 Task: Search one way flight ticket for 3 adults in first from Evansville: Evansville Regional Airport to New Bern: Coastal Carolina Regional Airport (was Craven County Regional) on 5-4-2023. Choice of flights is Southwest. Number of bags: 11 checked bags. Price is upto 35000. Outbound departure time preference is 23:45.
Action: Mouse moved to (293, 279)
Screenshot: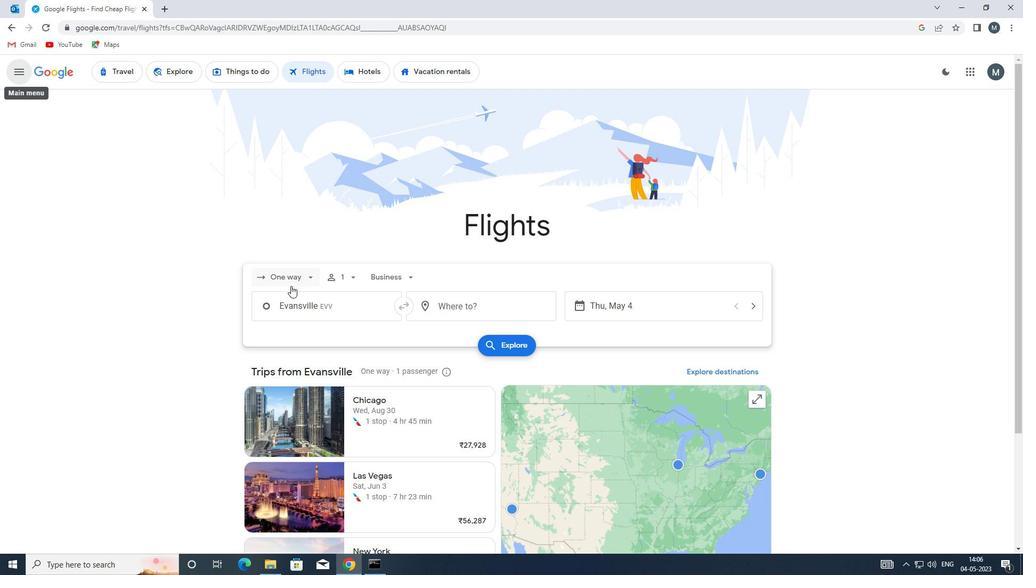 
Action: Mouse pressed left at (293, 279)
Screenshot: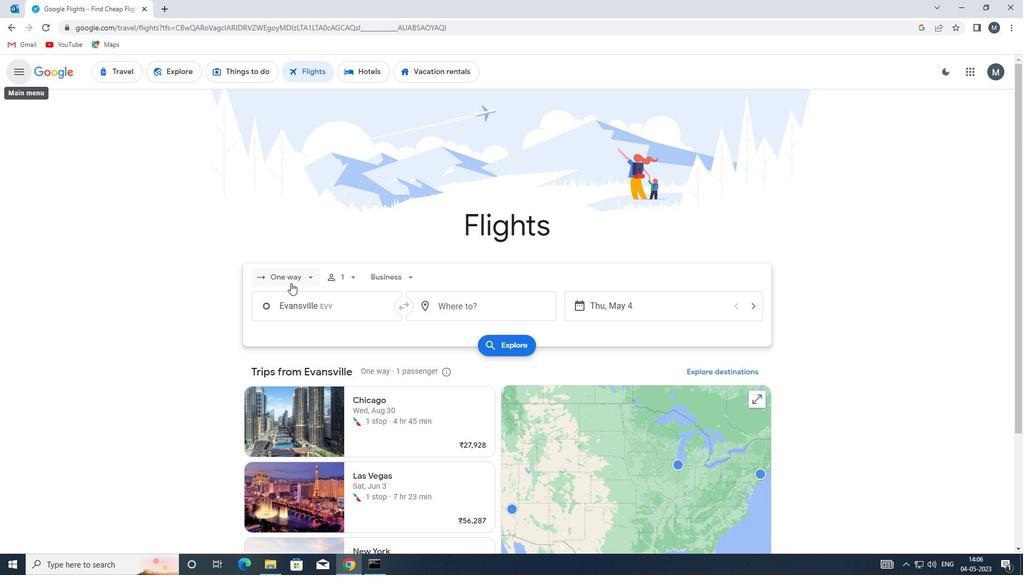 
Action: Mouse moved to (293, 321)
Screenshot: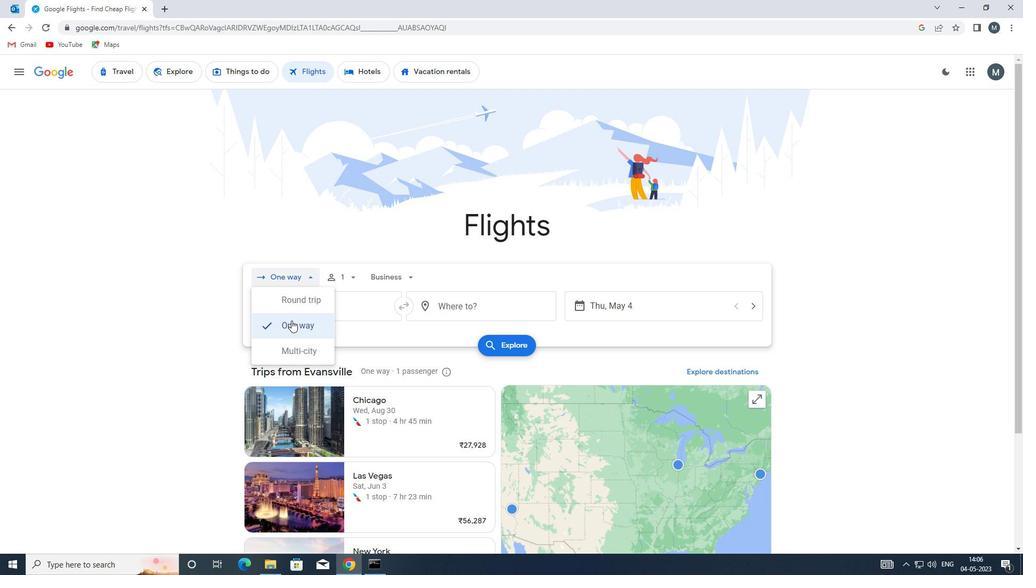
Action: Mouse pressed left at (293, 321)
Screenshot: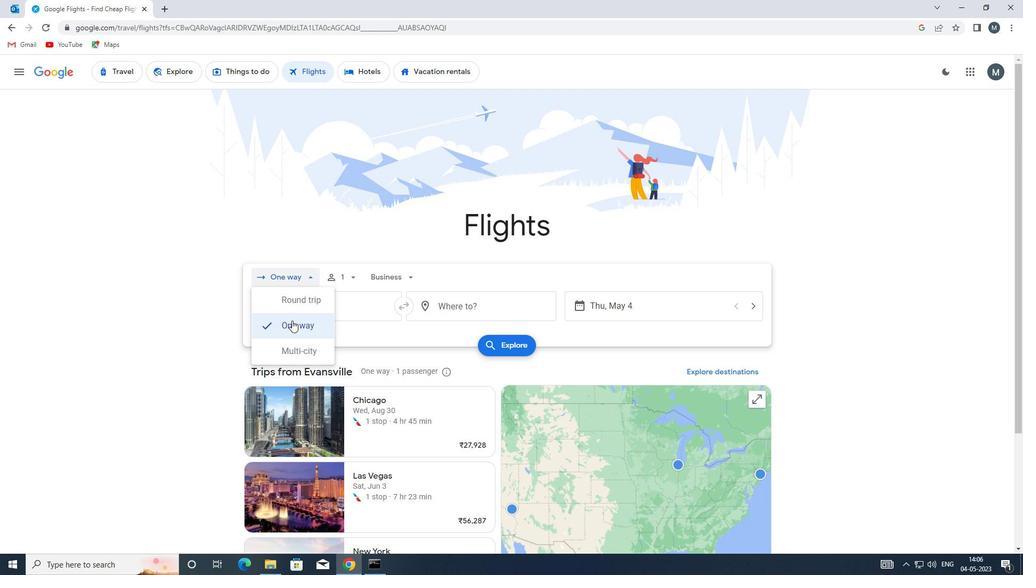 
Action: Mouse moved to (341, 278)
Screenshot: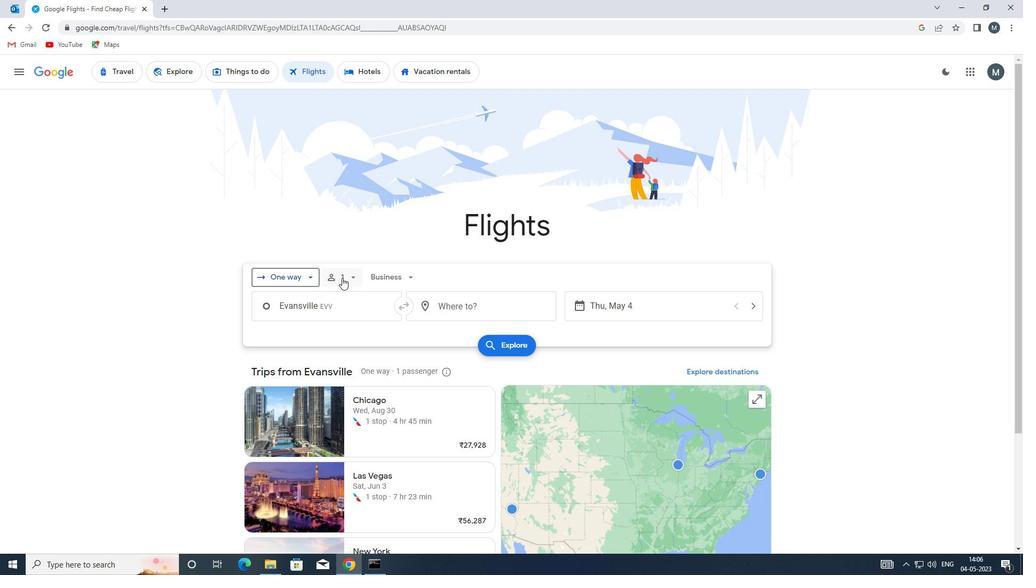 
Action: Mouse pressed left at (341, 278)
Screenshot: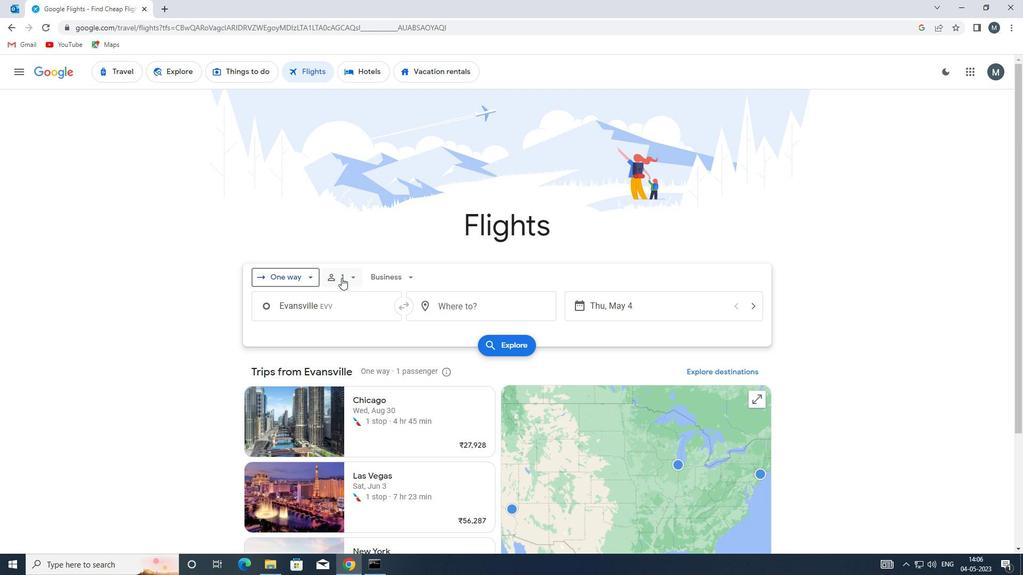 
Action: Mouse moved to (430, 301)
Screenshot: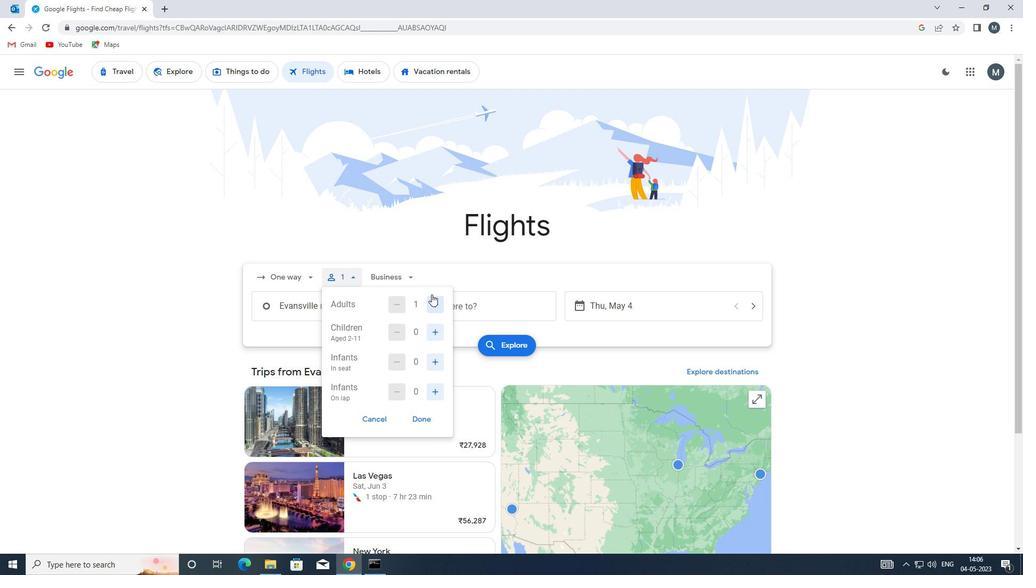 
Action: Mouse pressed left at (430, 301)
Screenshot: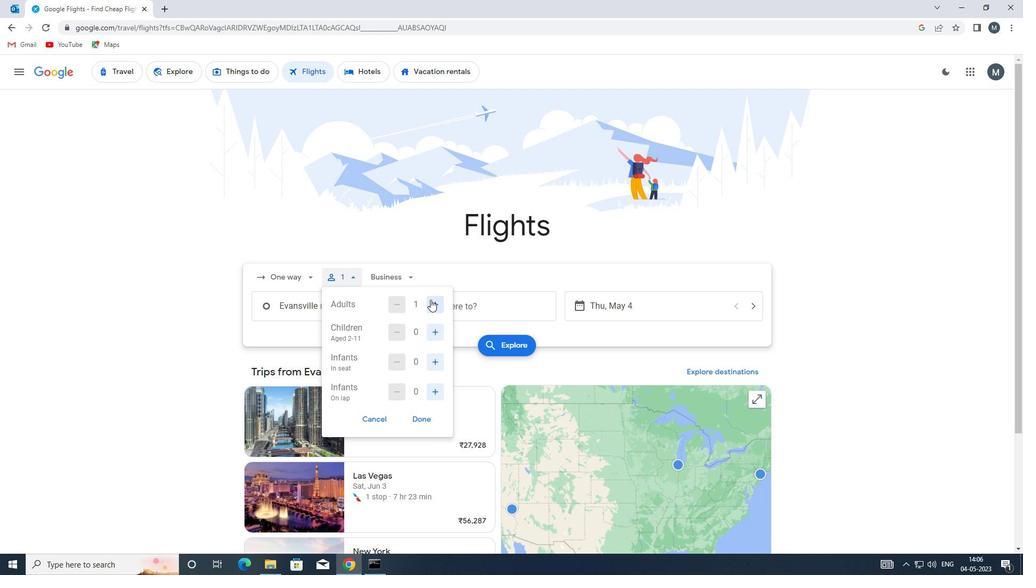 
Action: Mouse pressed left at (430, 301)
Screenshot: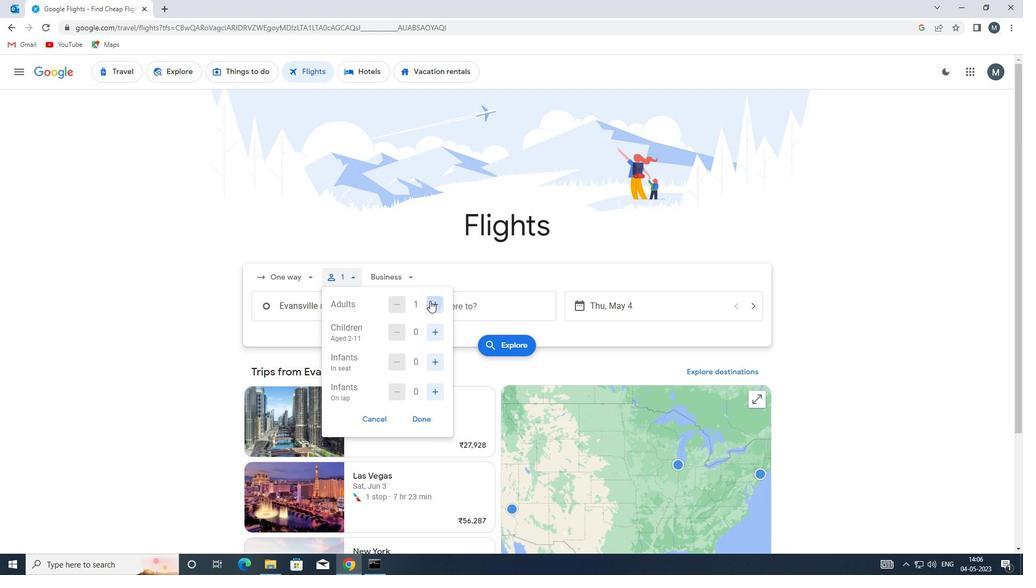 
Action: Mouse moved to (425, 418)
Screenshot: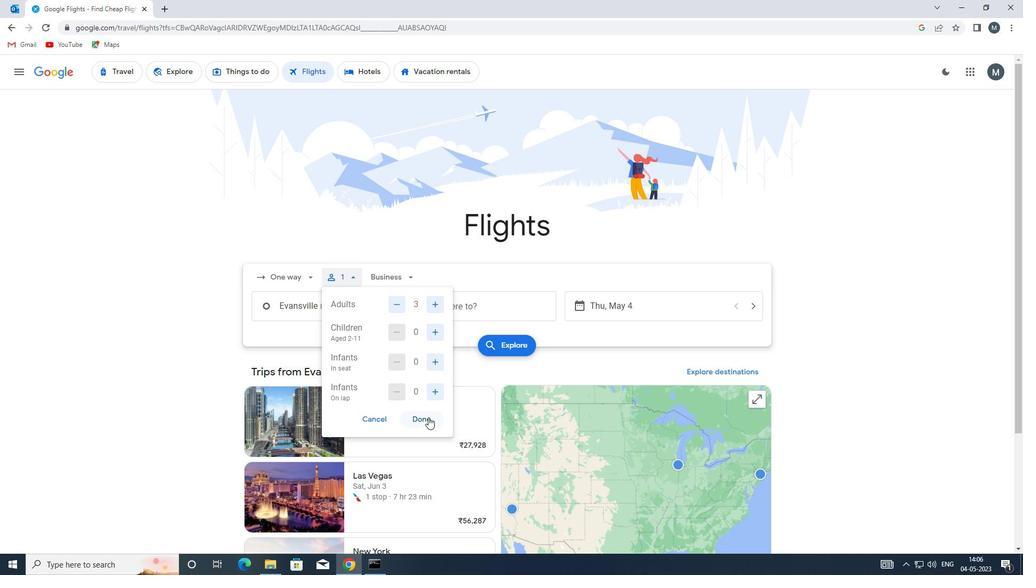 
Action: Mouse pressed left at (425, 418)
Screenshot: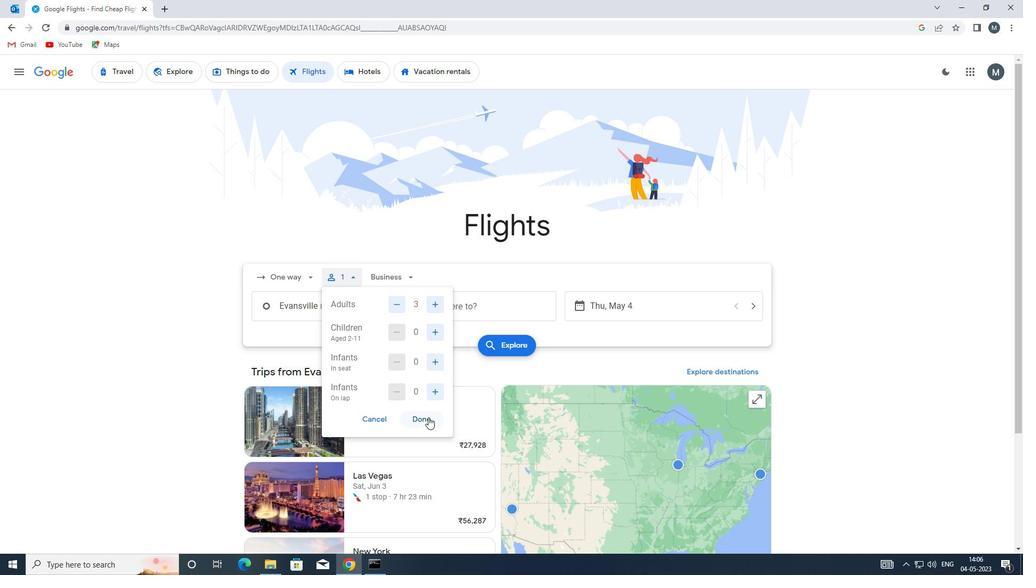 
Action: Mouse moved to (388, 279)
Screenshot: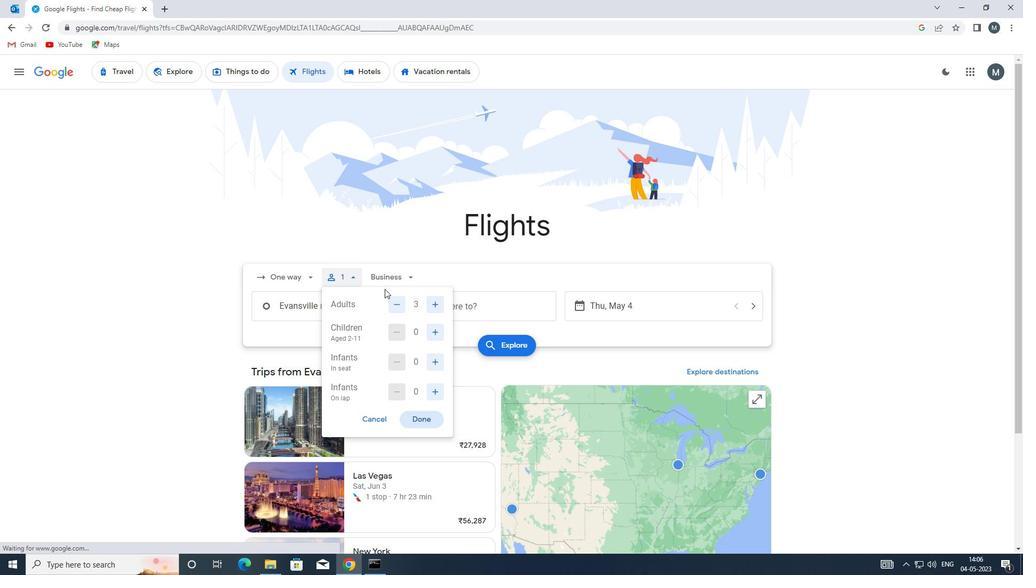 
Action: Mouse pressed left at (388, 279)
Screenshot: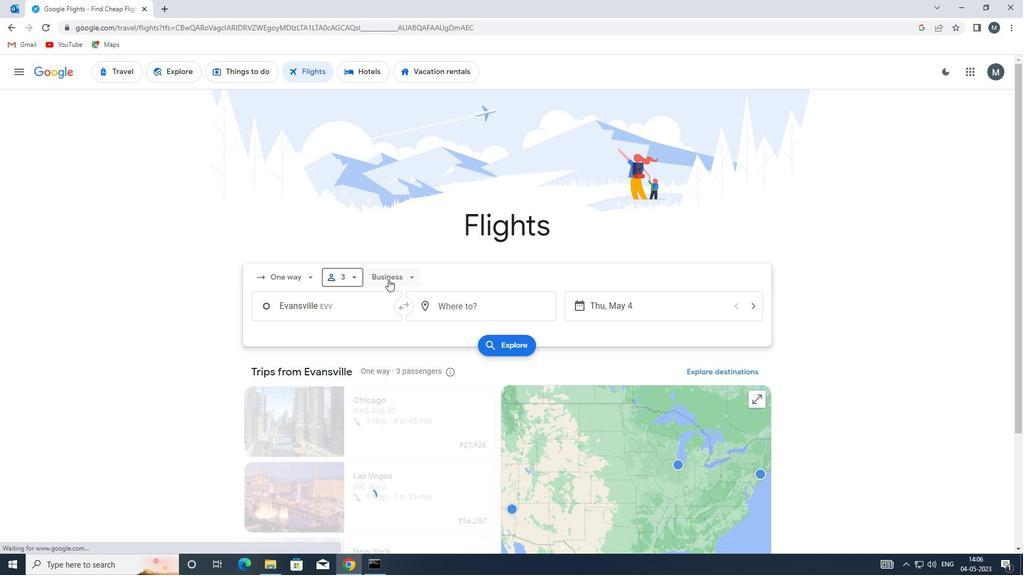 
Action: Mouse moved to (406, 381)
Screenshot: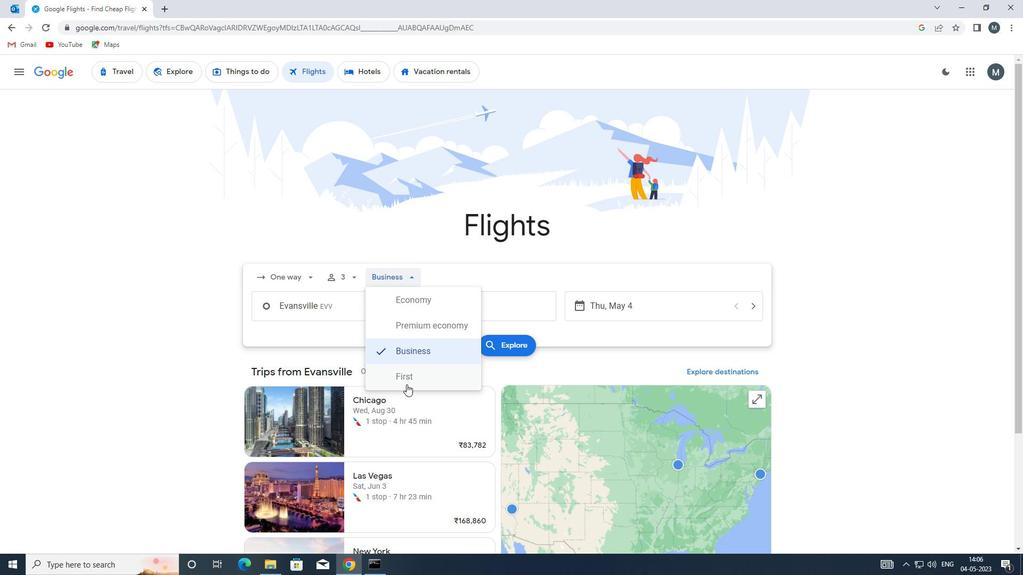 
Action: Mouse pressed left at (406, 381)
Screenshot: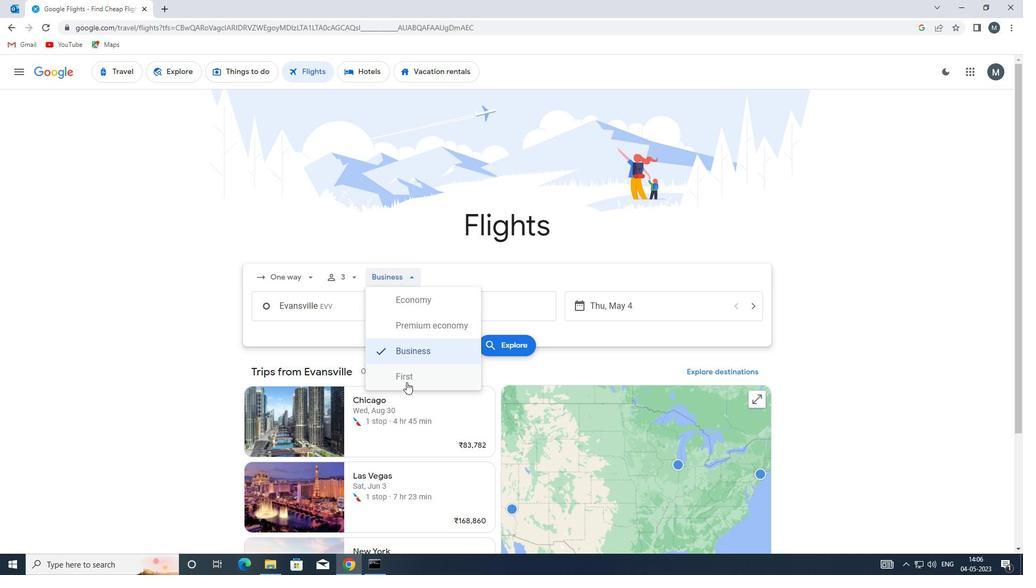 
Action: Mouse moved to (304, 311)
Screenshot: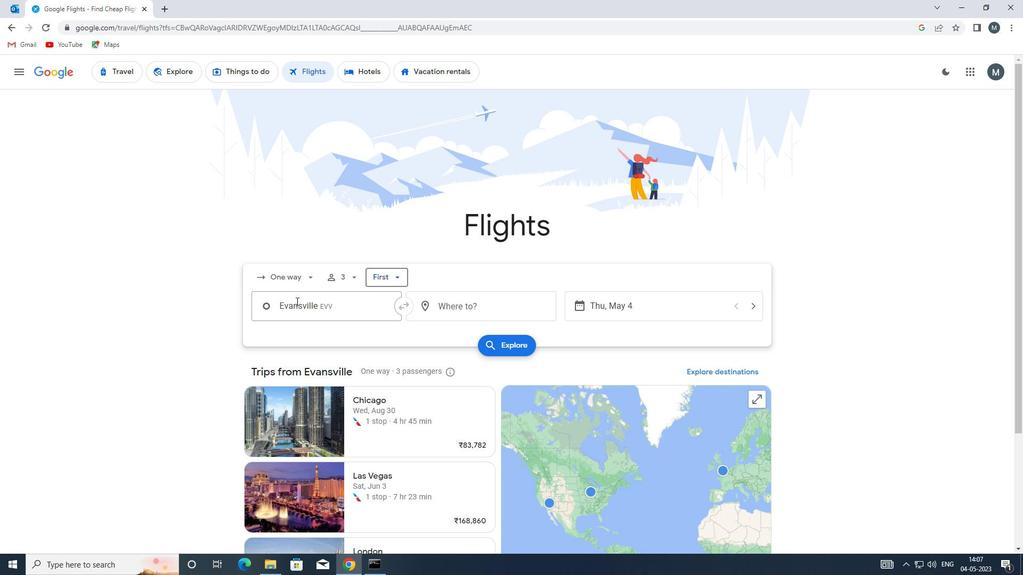 
Action: Mouse pressed left at (304, 311)
Screenshot: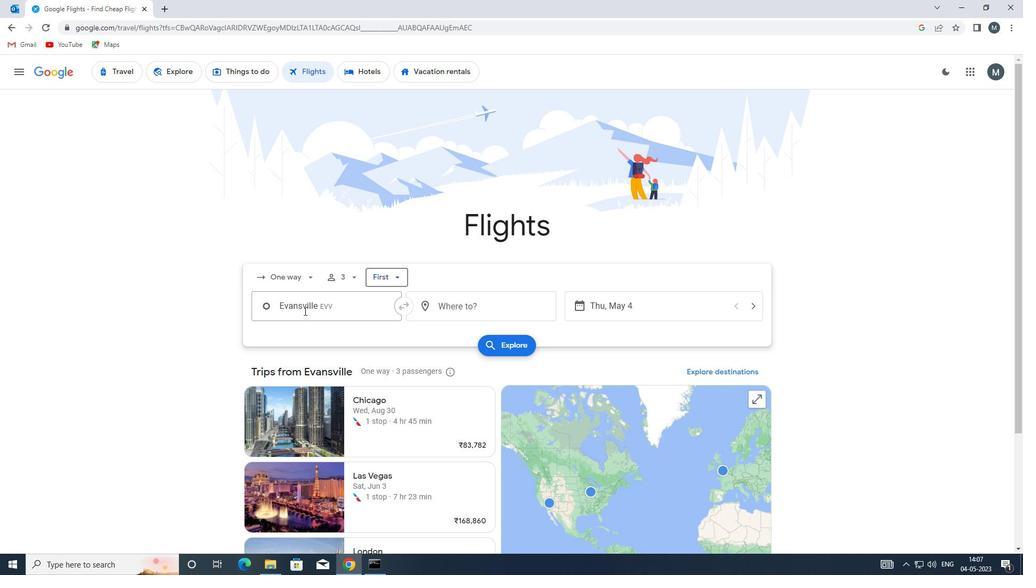 
Action: Mouse moved to (328, 365)
Screenshot: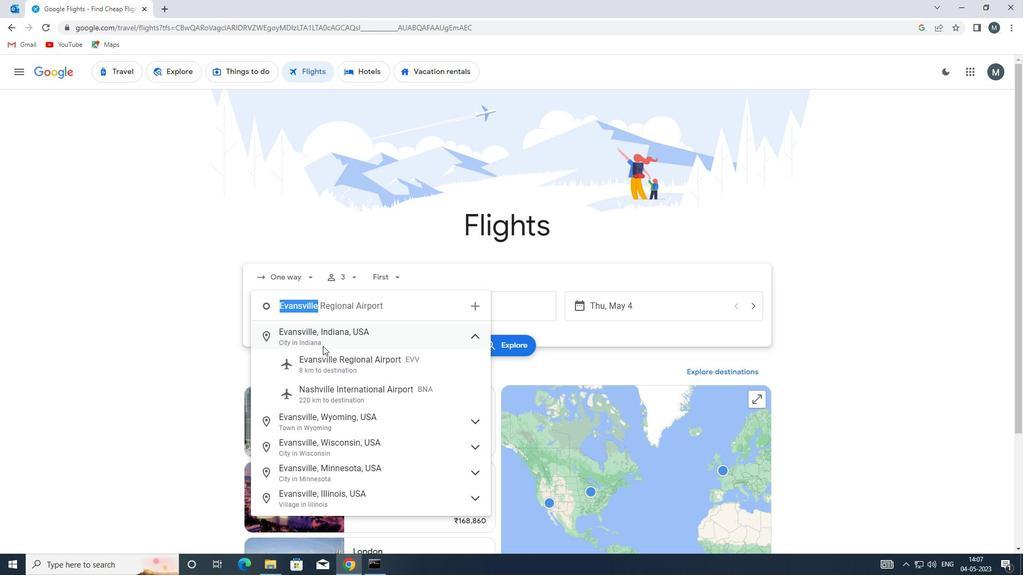 
Action: Mouse pressed left at (328, 365)
Screenshot: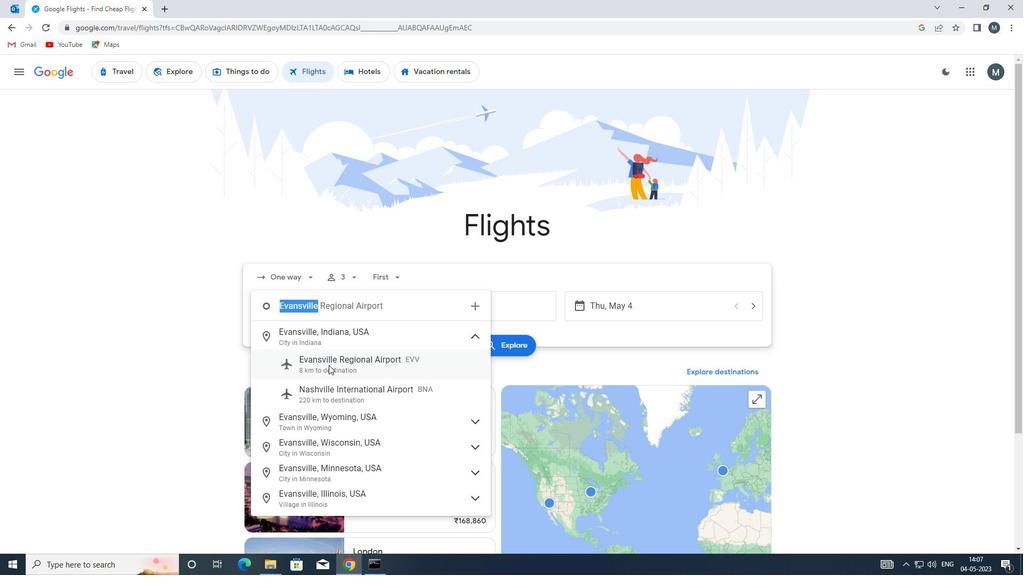 
Action: Mouse moved to (458, 305)
Screenshot: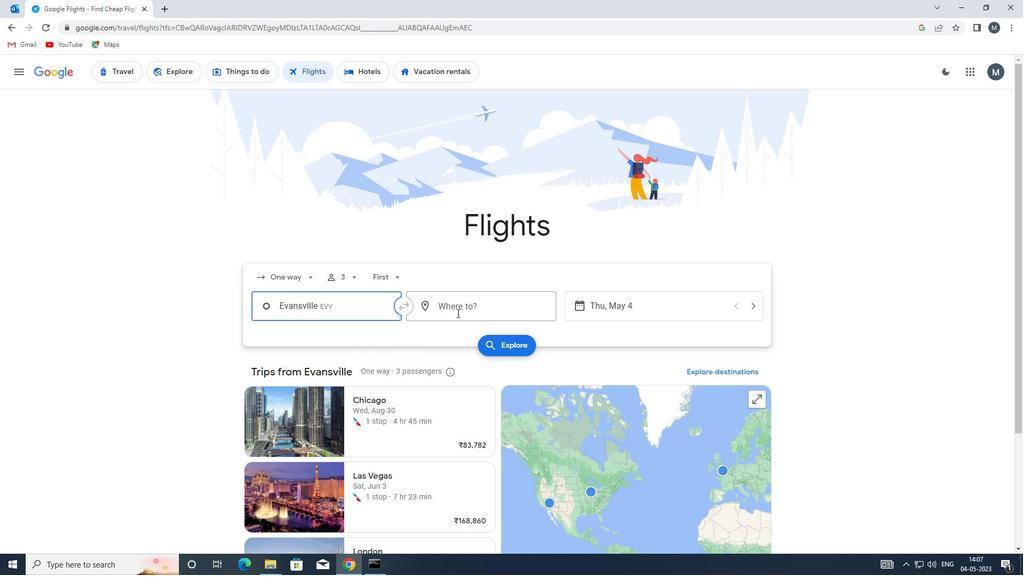 
Action: Mouse pressed left at (458, 305)
Screenshot: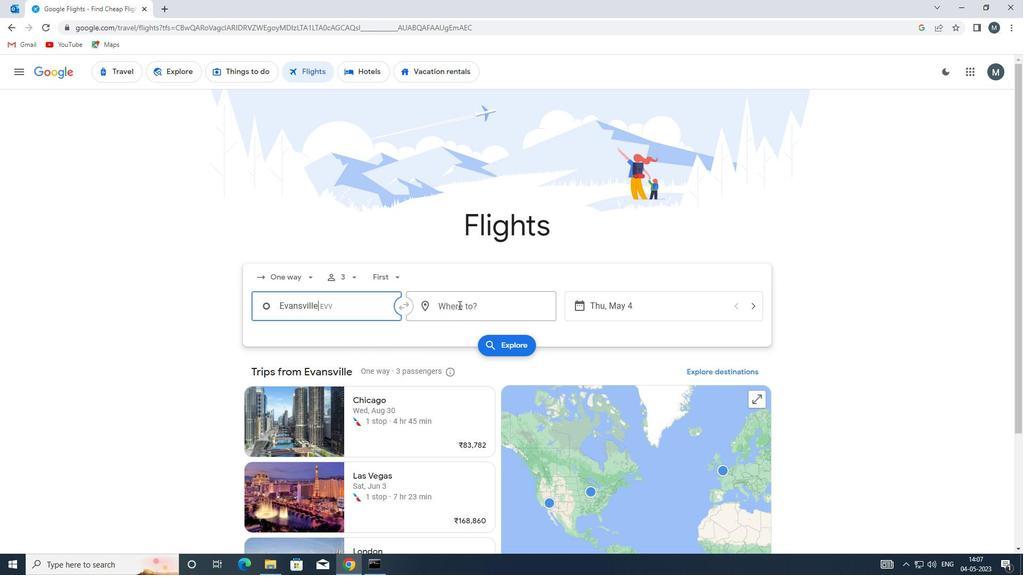 
Action: Key pressed ewn
Screenshot: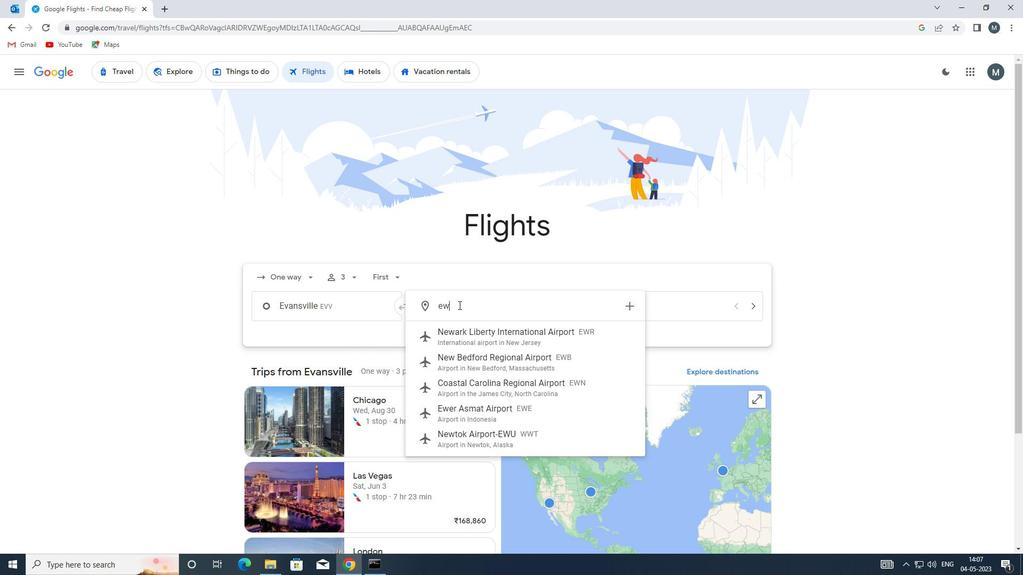 
Action: Mouse moved to (486, 343)
Screenshot: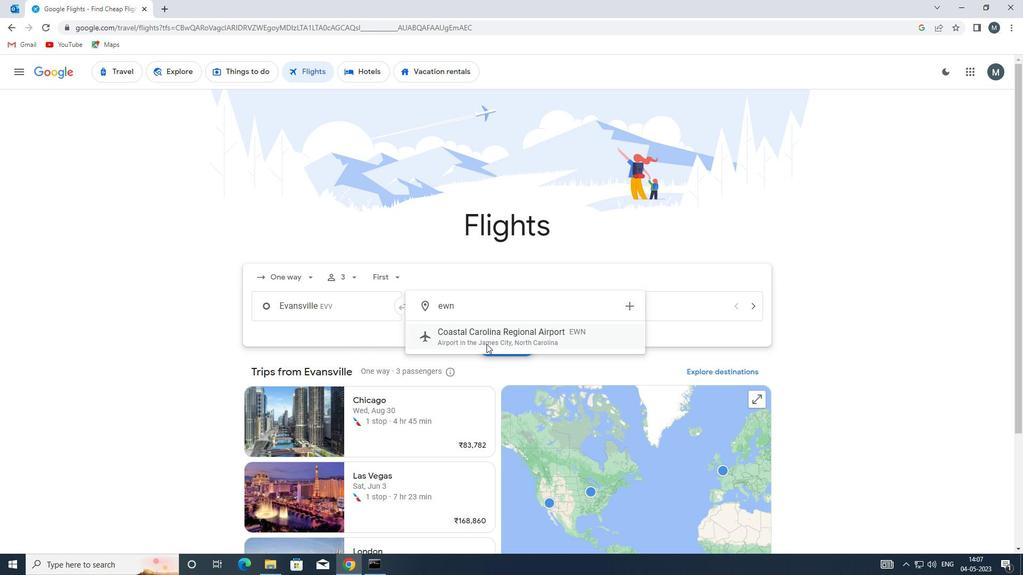 
Action: Mouse pressed left at (486, 343)
Screenshot: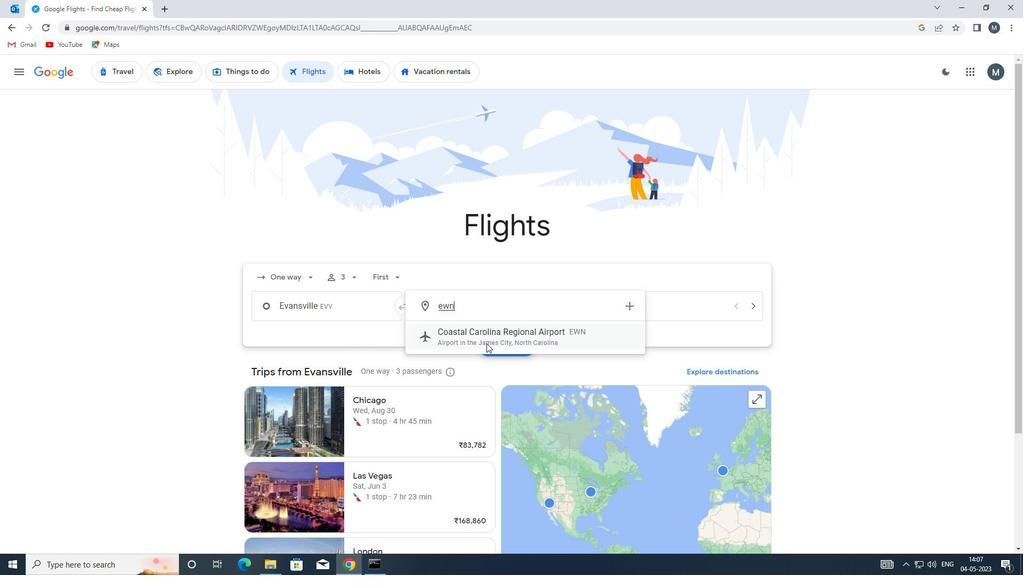
Action: Mouse moved to (601, 310)
Screenshot: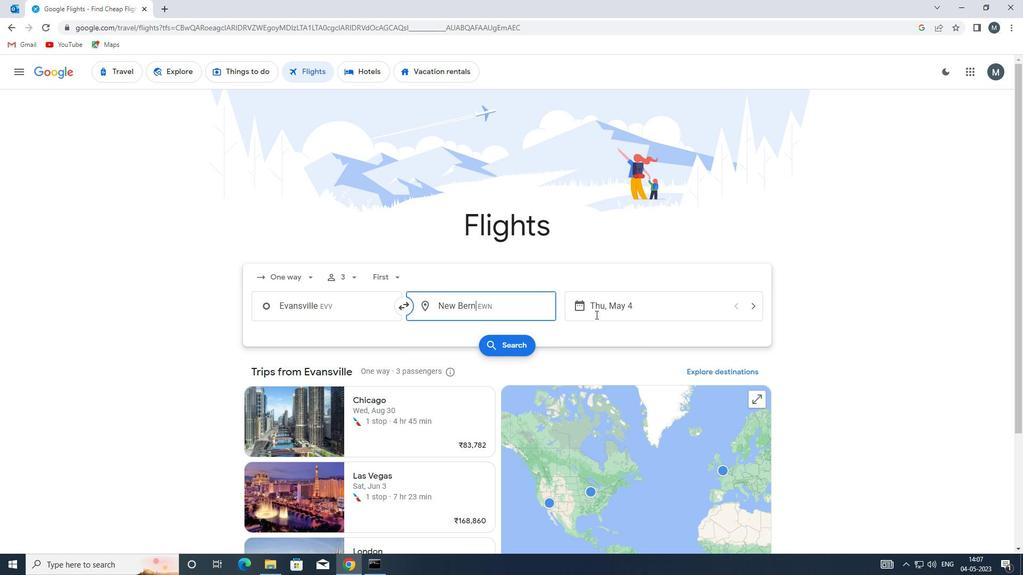 
Action: Mouse pressed left at (601, 310)
Screenshot: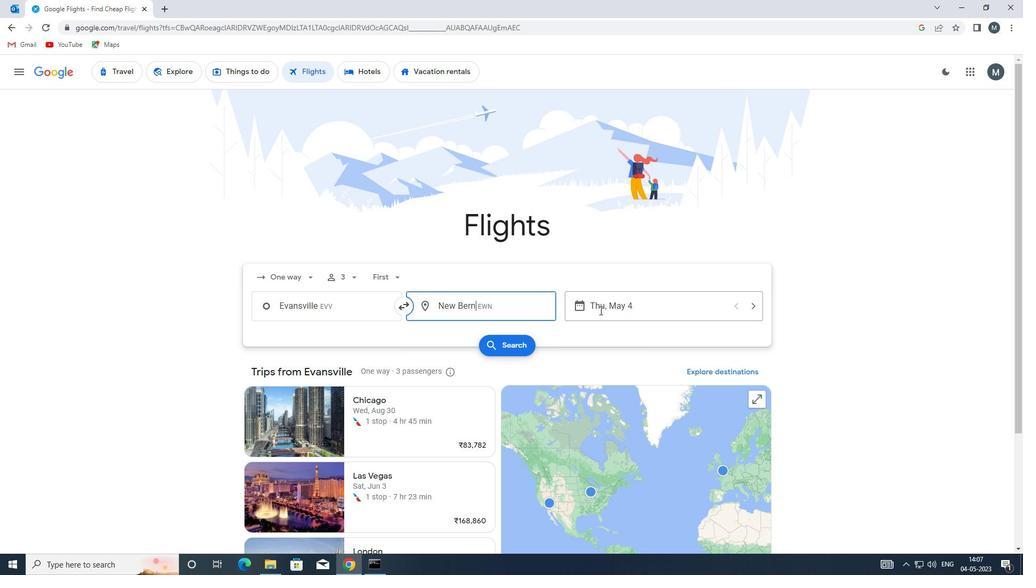 
Action: Mouse moved to (481, 359)
Screenshot: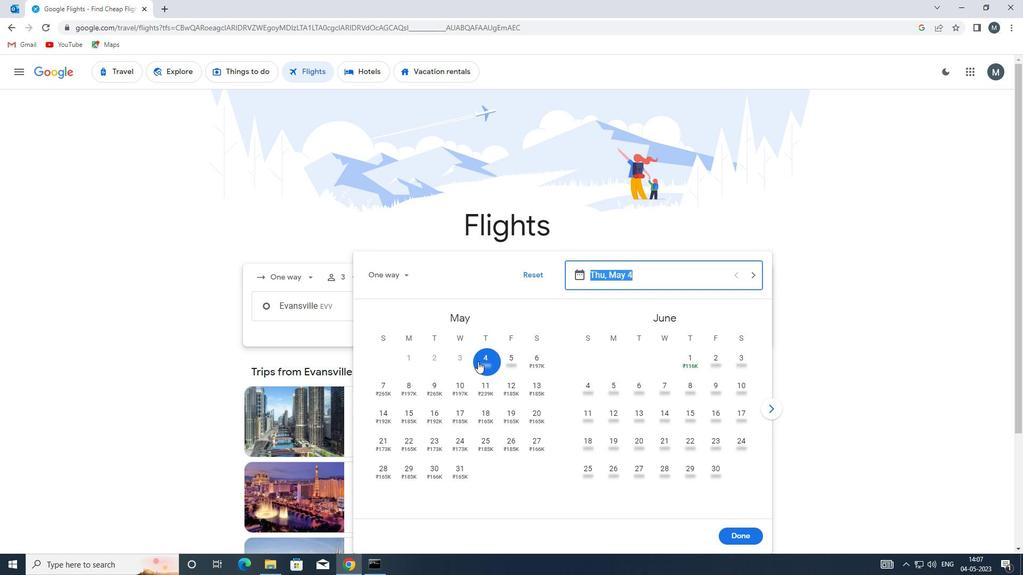 
Action: Mouse pressed left at (481, 359)
Screenshot: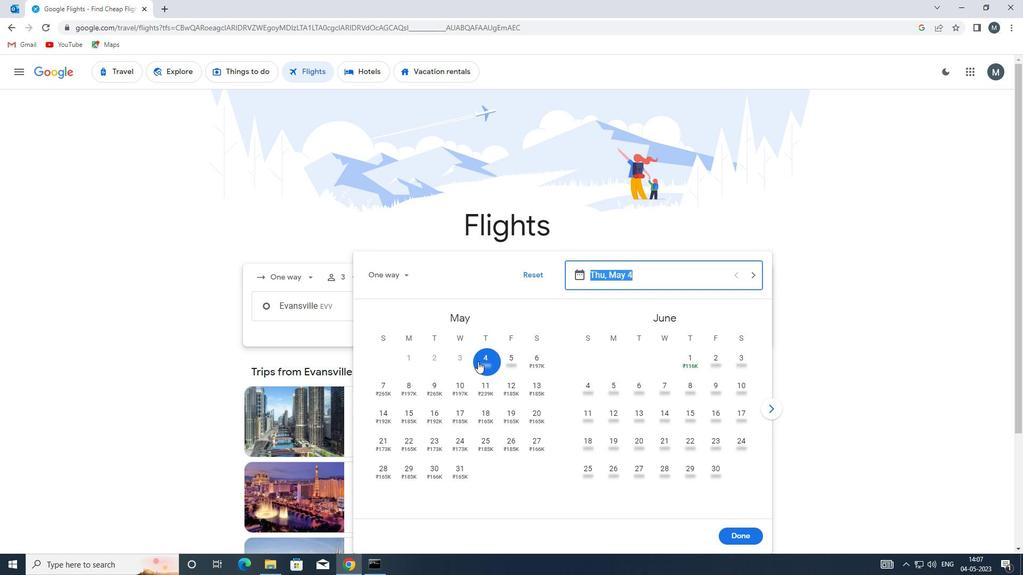 
Action: Mouse moved to (731, 530)
Screenshot: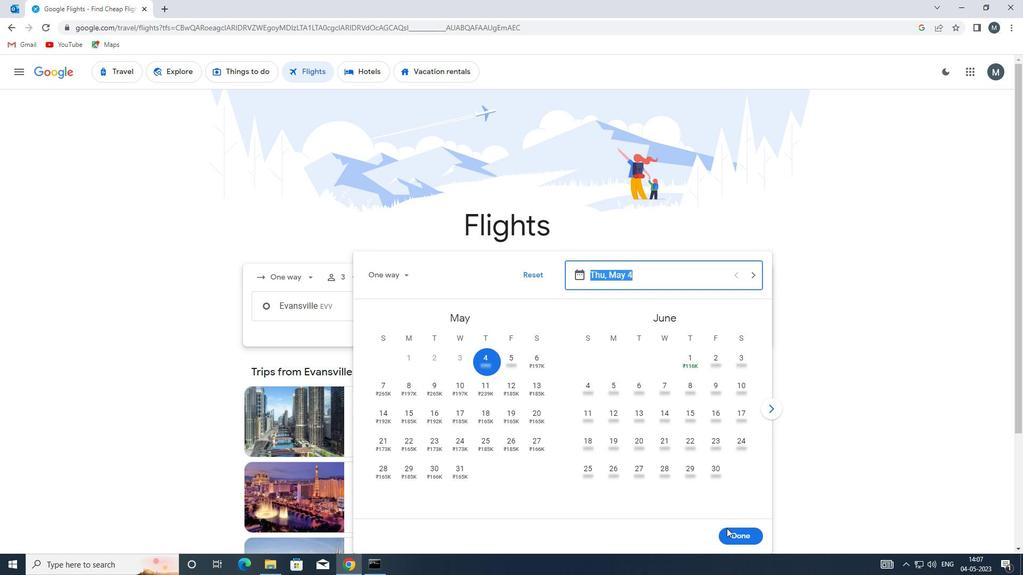 
Action: Mouse pressed left at (731, 530)
Screenshot: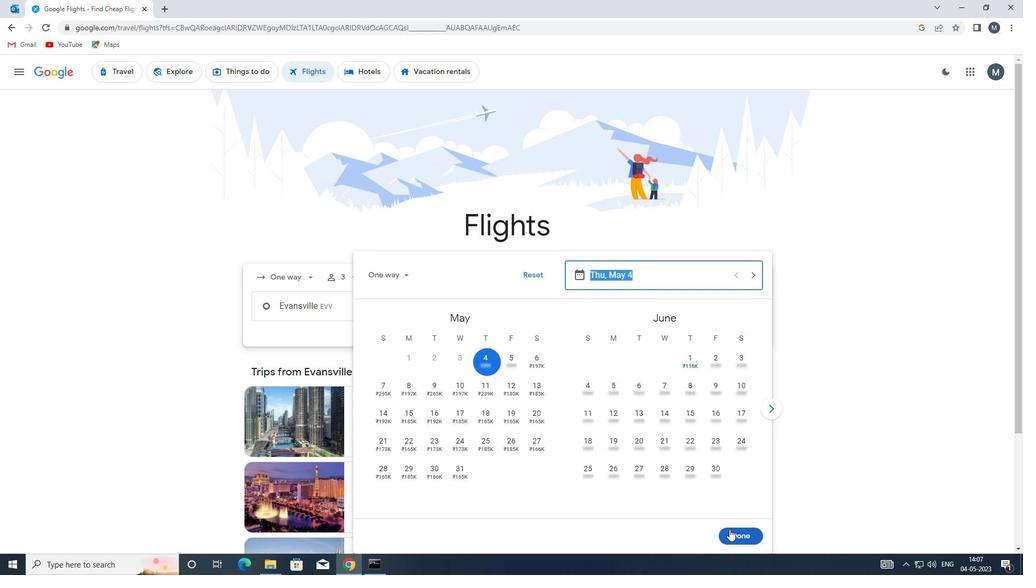 
Action: Mouse moved to (499, 346)
Screenshot: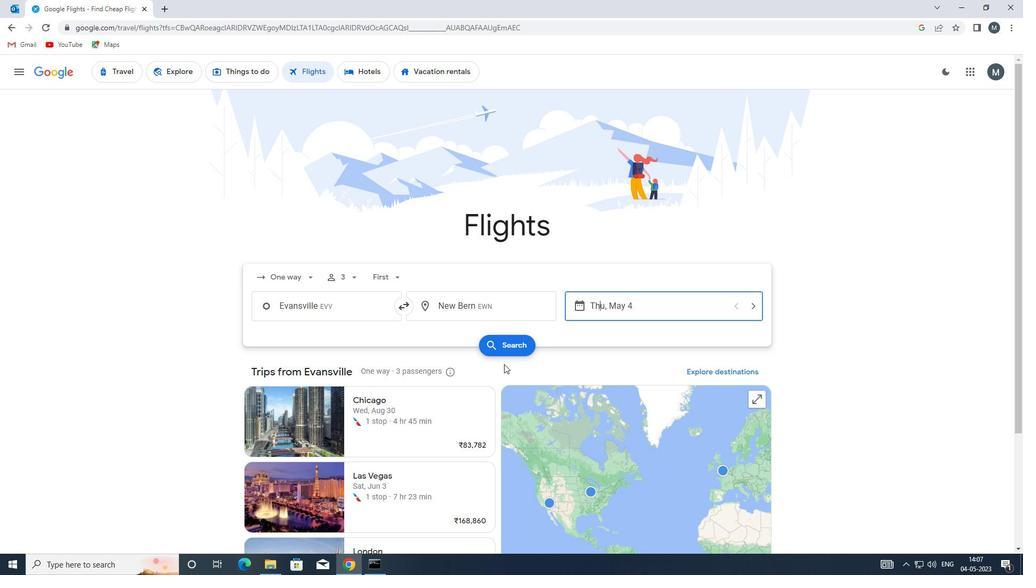 
Action: Mouse pressed left at (499, 346)
Screenshot: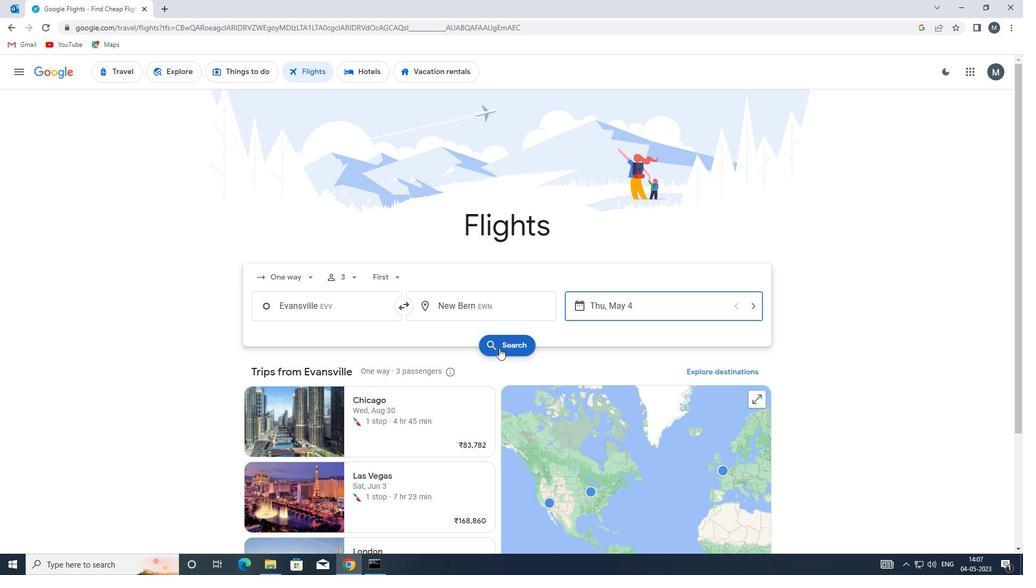 
Action: Mouse moved to (245, 171)
Screenshot: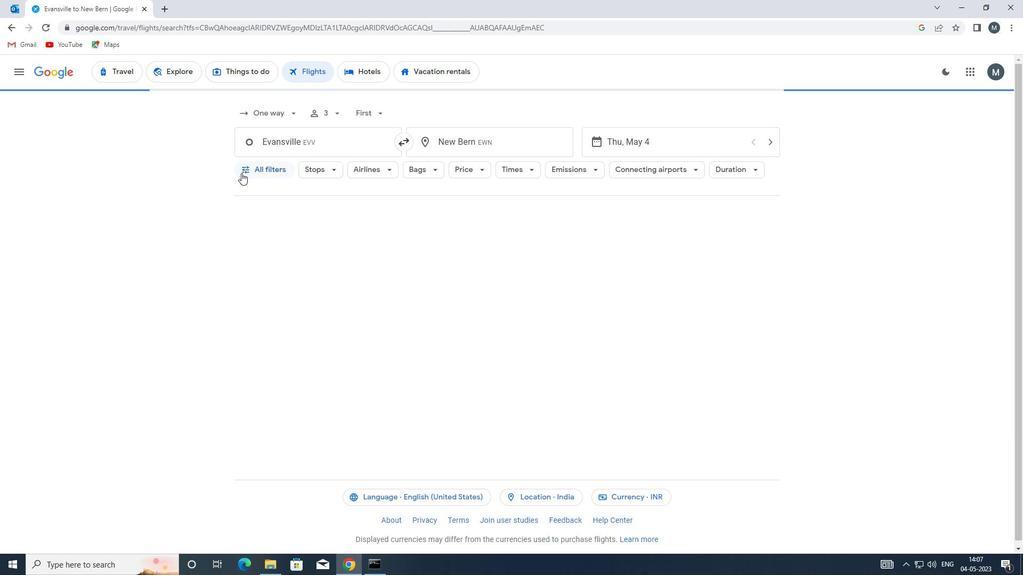 
Action: Mouse pressed left at (245, 171)
Screenshot: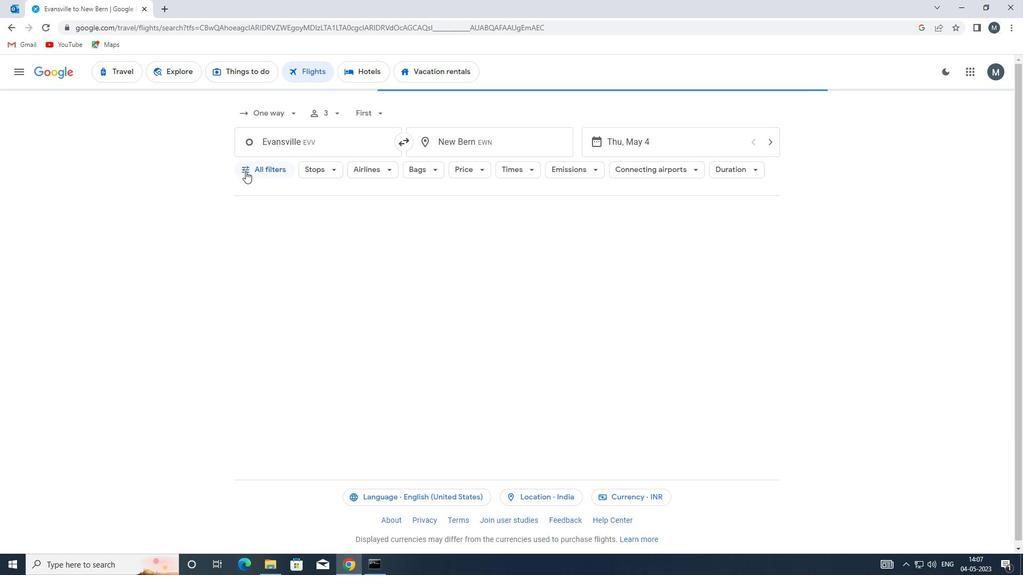 
Action: Mouse moved to (306, 311)
Screenshot: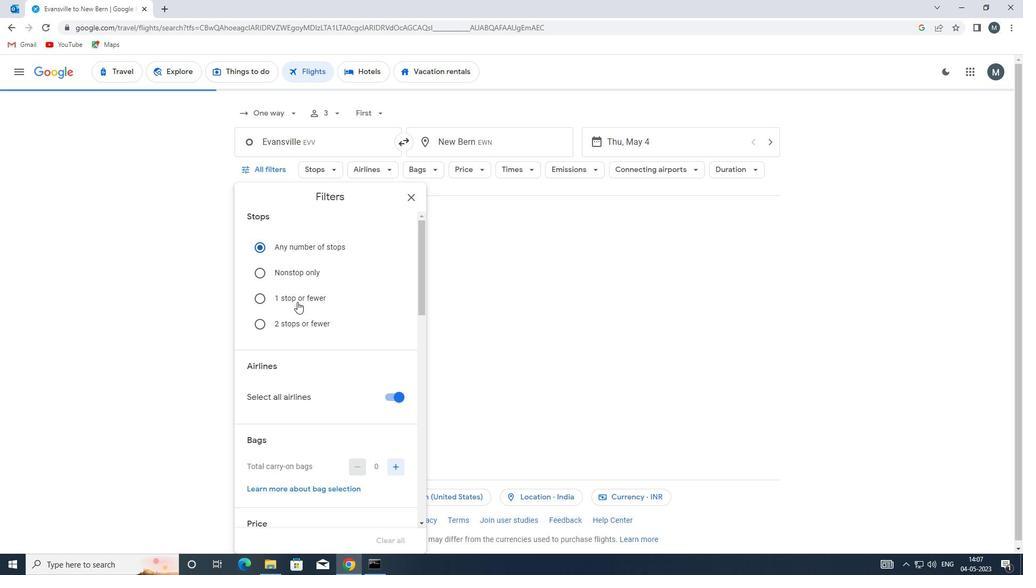 
Action: Mouse scrolled (306, 310) with delta (0, 0)
Screenshot: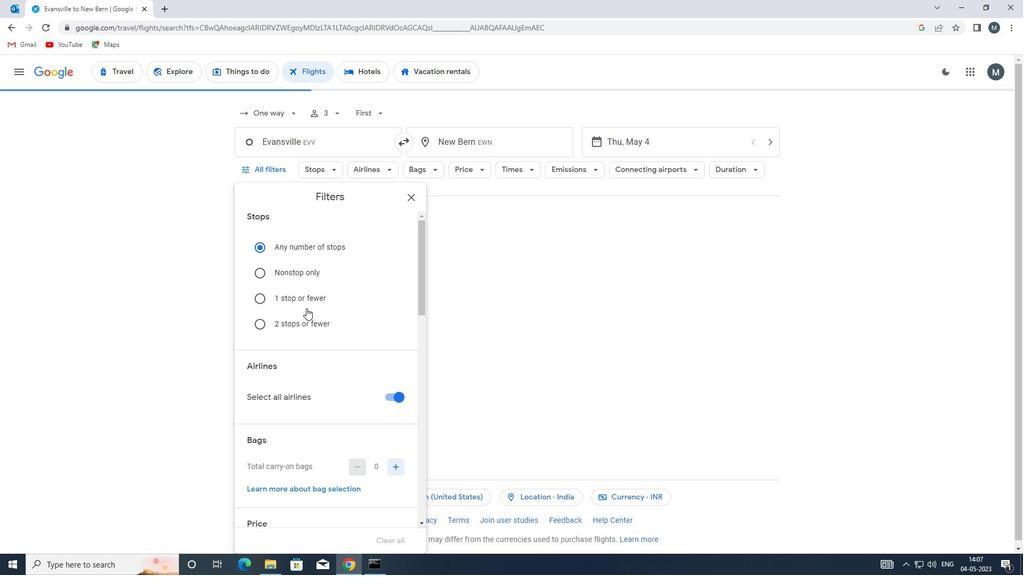 
Action: Mouse moved to (306, 313)
Screenshot: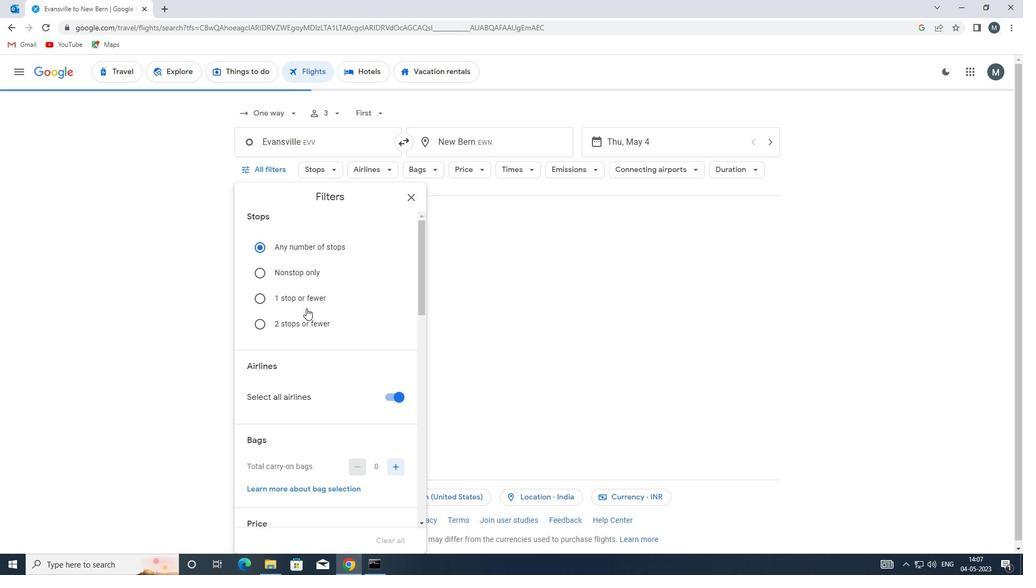 
Action: Mouse scrolled (306, 312) with delta (0, 0)
Screenshot: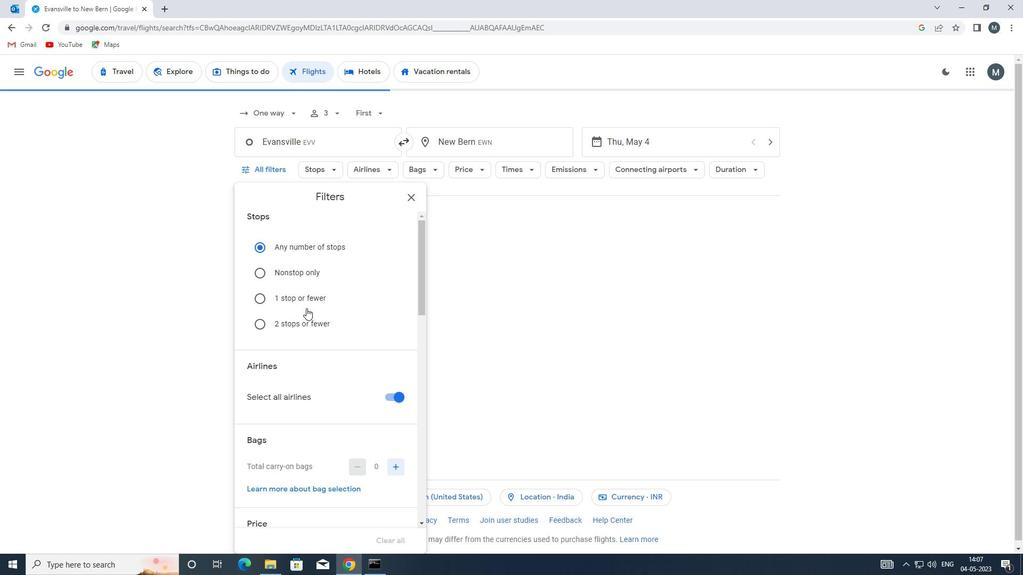 
Action: Mouse moved to (392, 289)
Screenshot: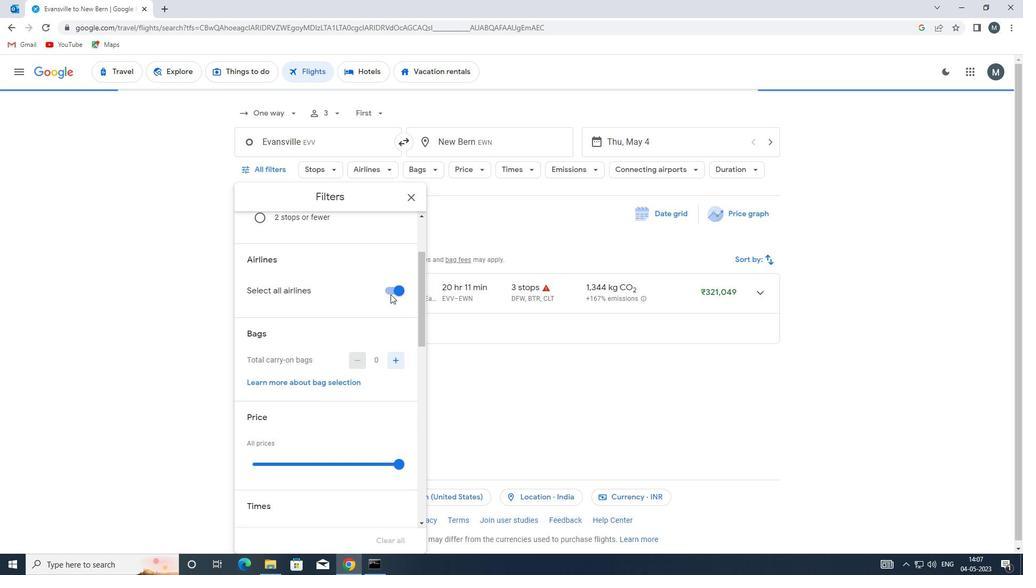 
Action: Mouse pressed left at (392, 289)
Screenshot: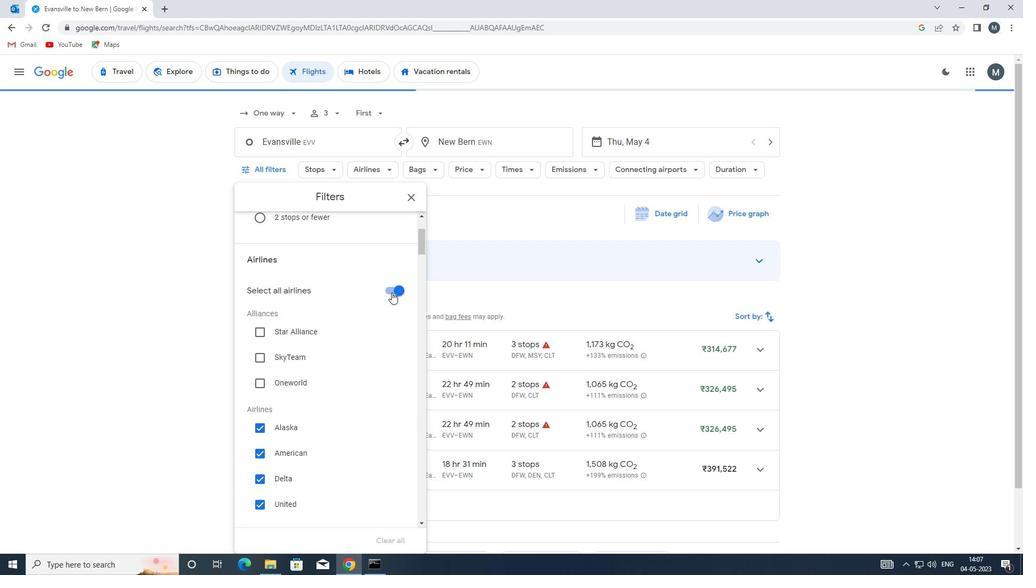 
Action: Mouse moved to (327, 338)
Screenshot: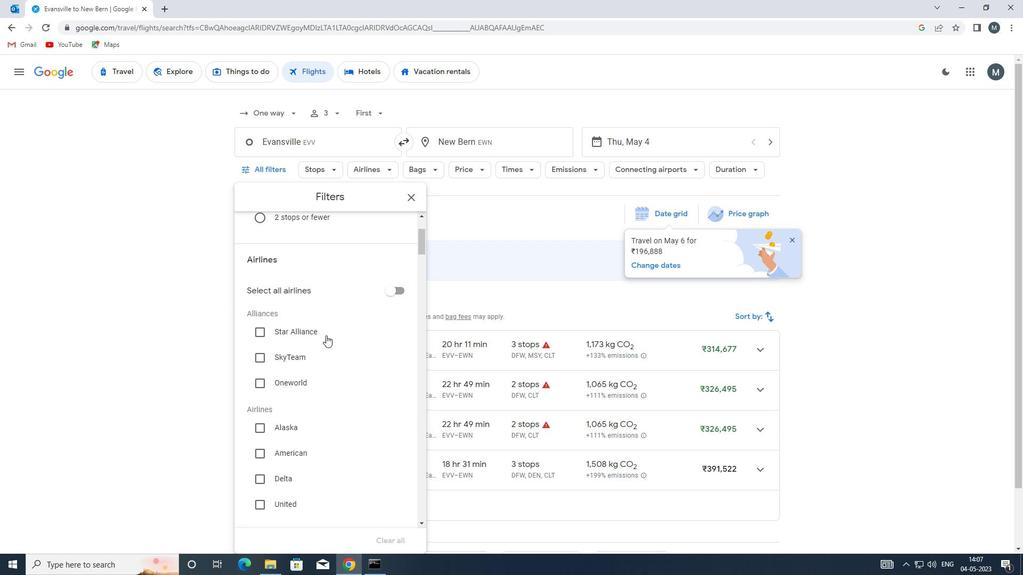 
Action: Mouse scrolled (327, 338) with delta (0, 0)
Screenshot: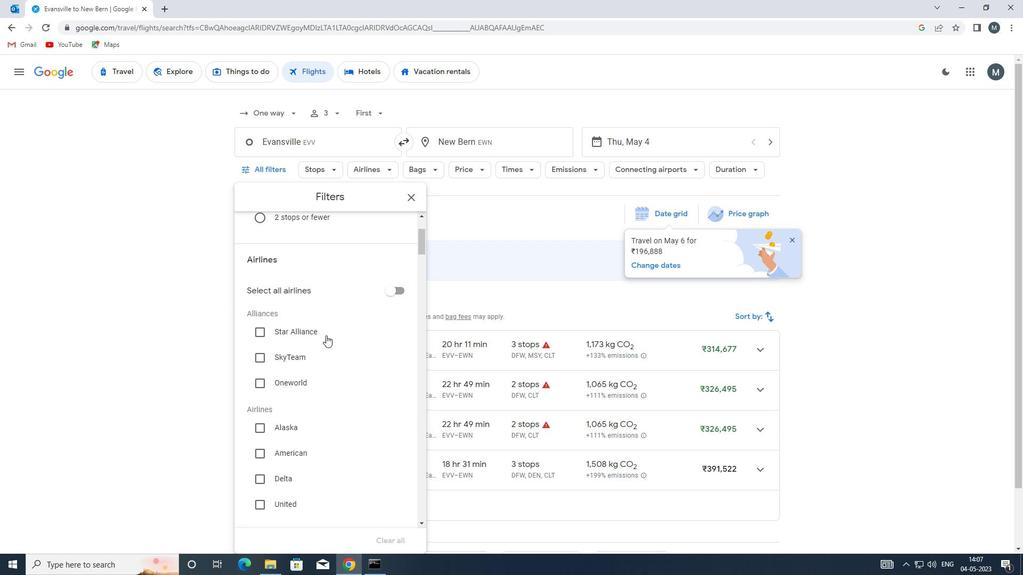 
Action: Mouse moved to (327, 340)
Screenshot: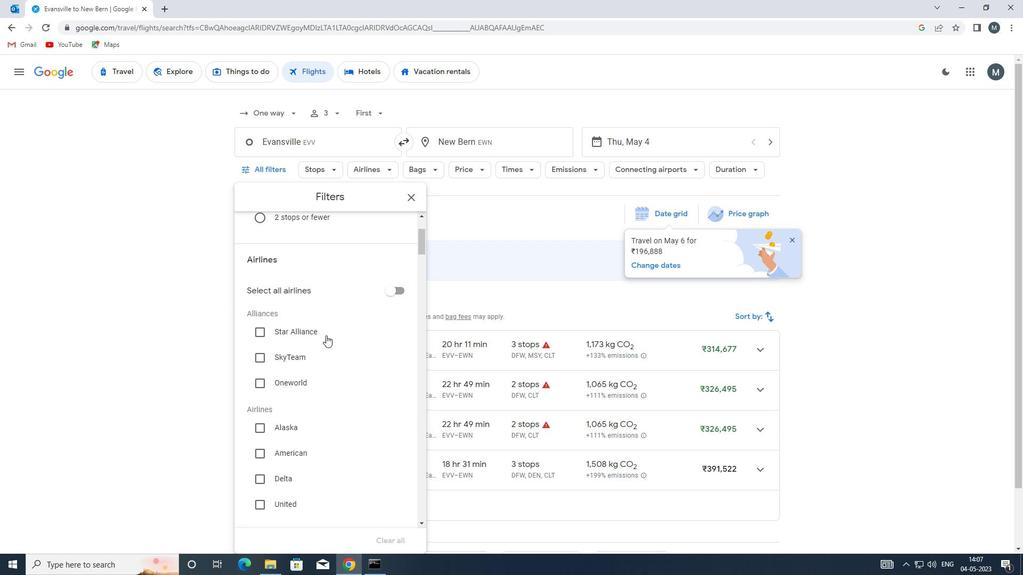 
Action: Mouse scrolled (327, 339) with delta (0, 0)
Screenshot: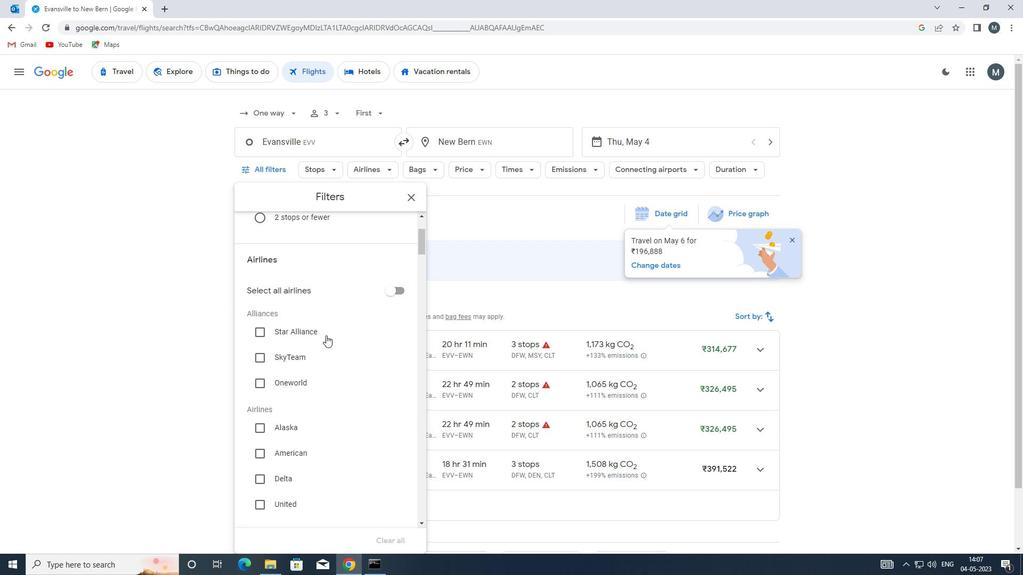 
Action: Mouse moved to (328, 341)
Screenshot: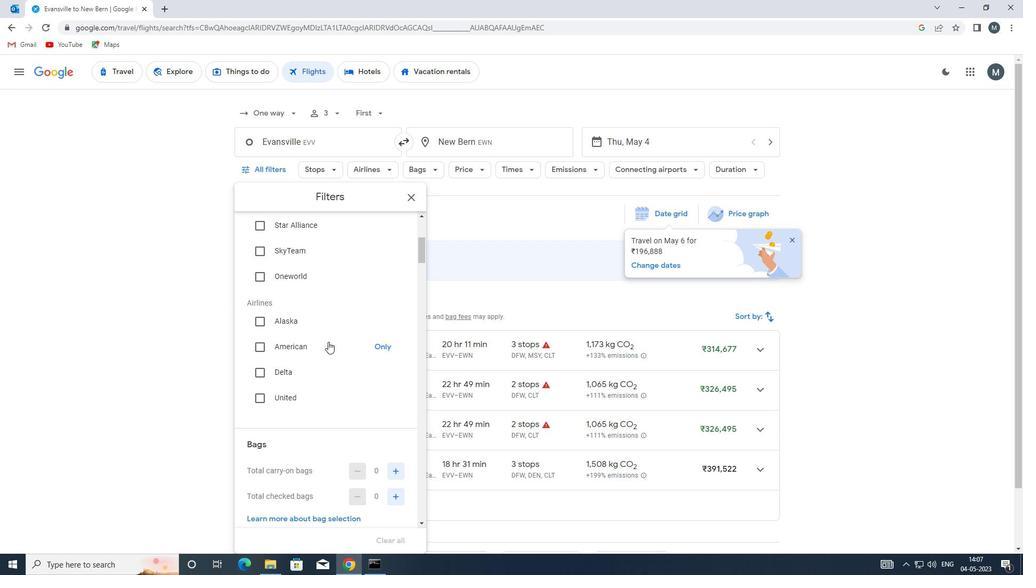 
Action: Mouse scrolled (328, 340) with delta (0, 0)
Screenshot: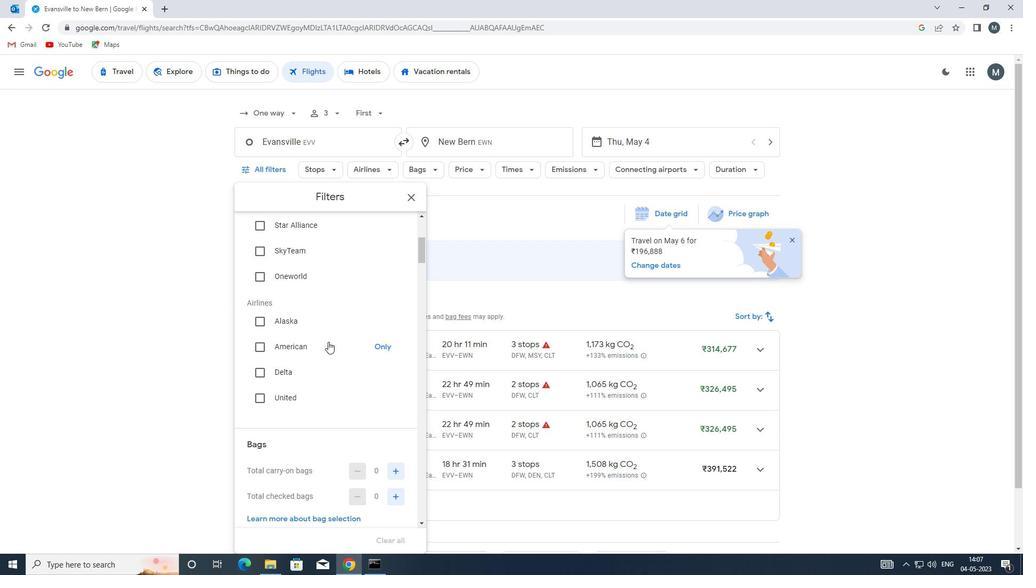 
Action: Mouse moved to (328, 341)
Screenshot: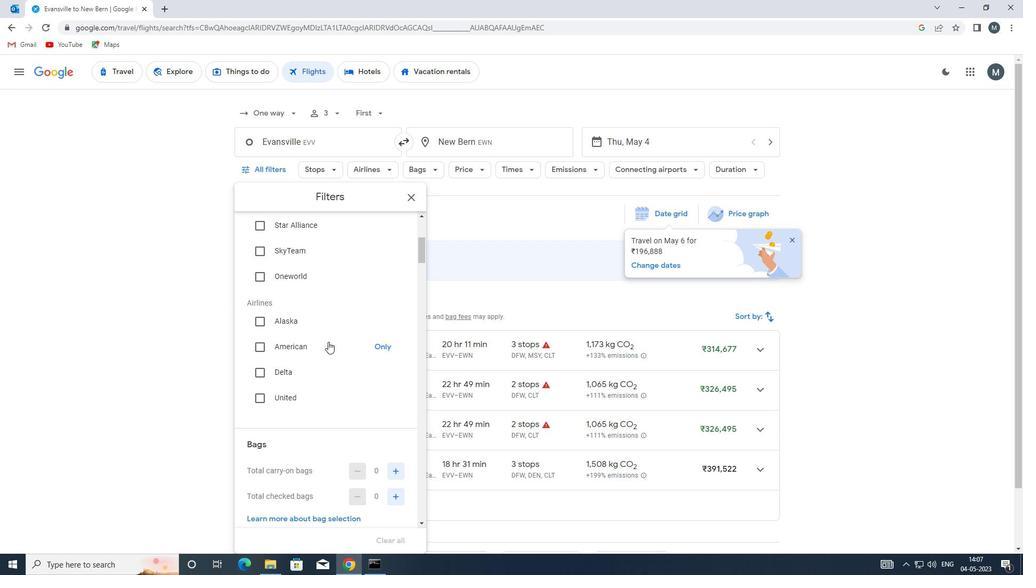 
Action: Mouse scrolled (328, 340) with delta (0, 0)
Screenshot: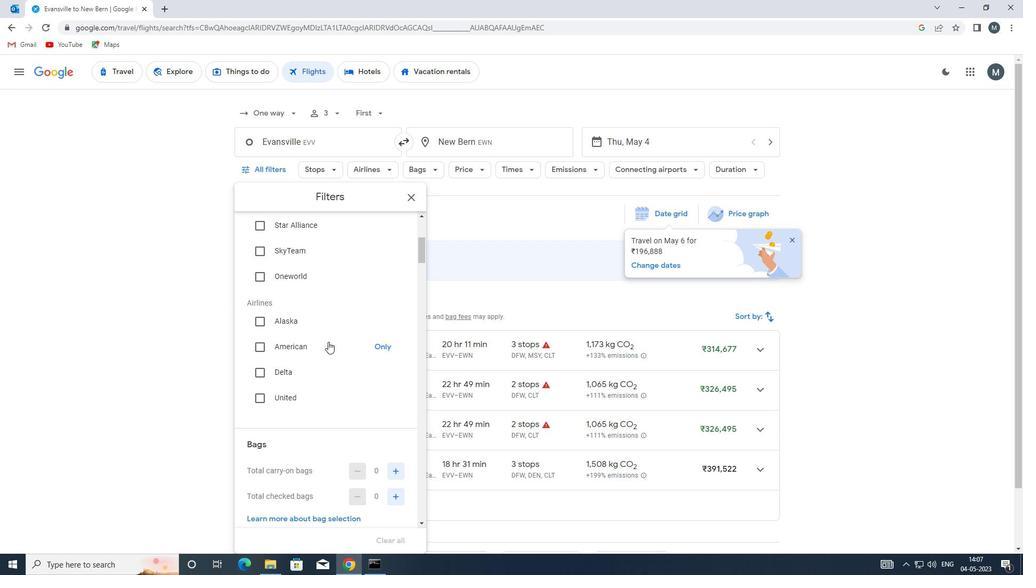 
Action: Mouse moved to (393, 389)
Screenshot: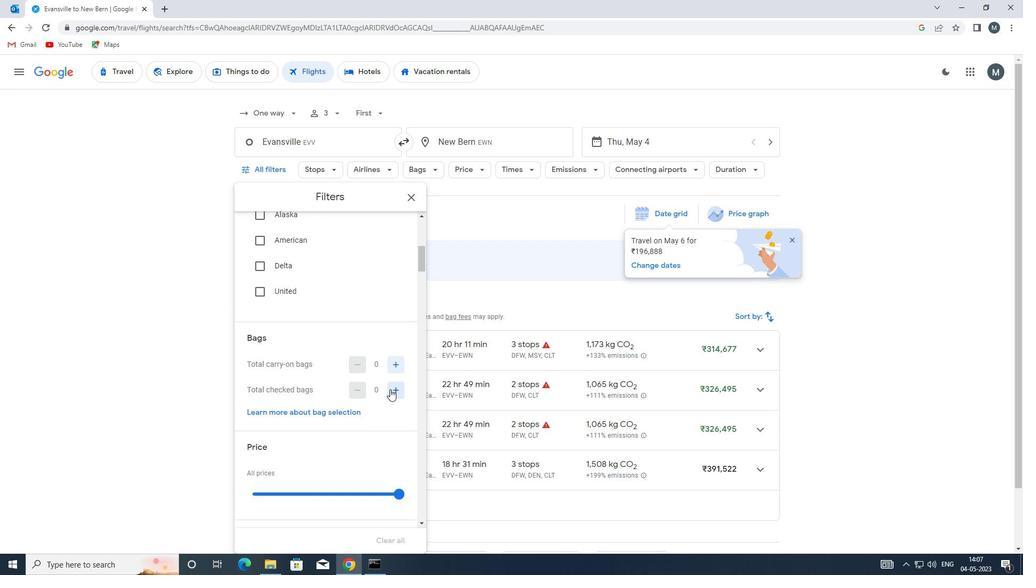 
Action: Mouse pressed left at (393, 389)
Screenshot: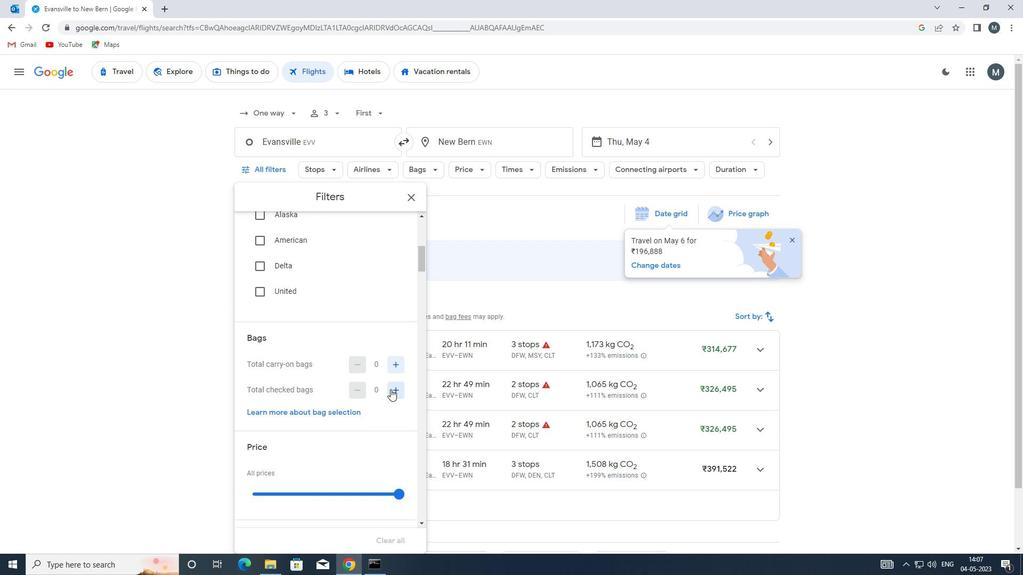 
Action: Mouse moved to (396, 387)
Screenshot: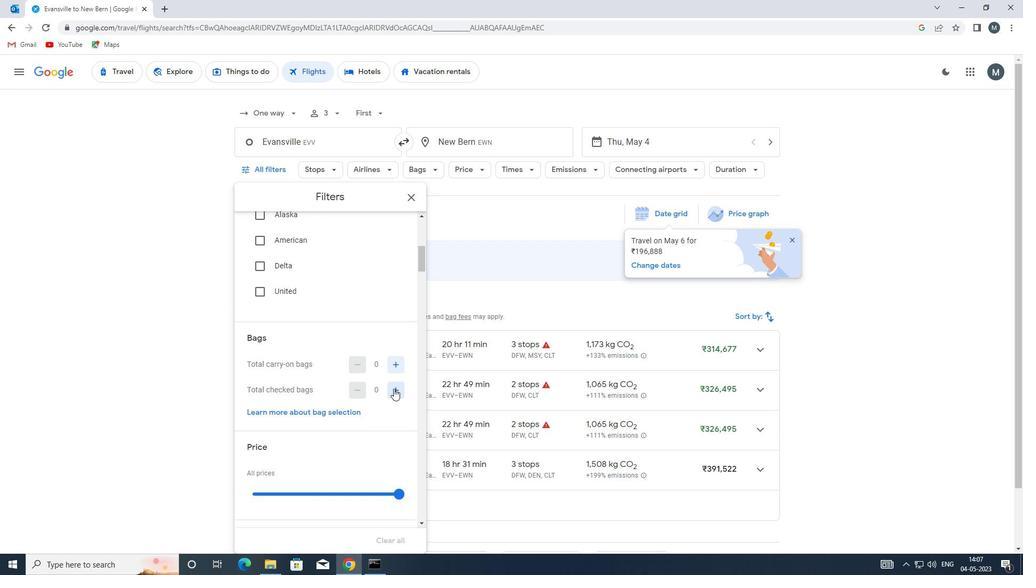 
Action: Mouse pressed left at (396, 387)
Screenshot: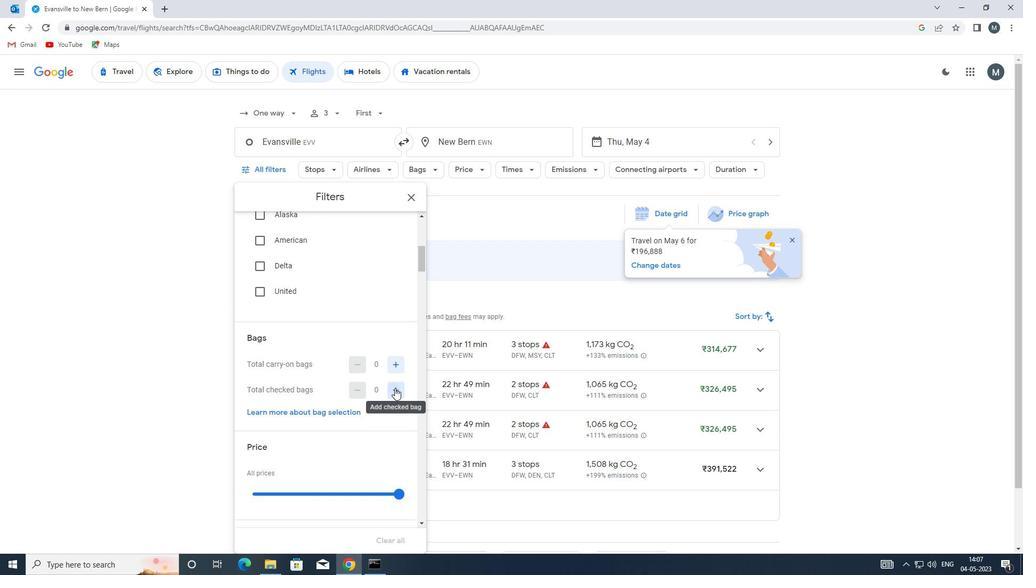 
Action: Mouse pressed left at (396, 387)
Screenshot: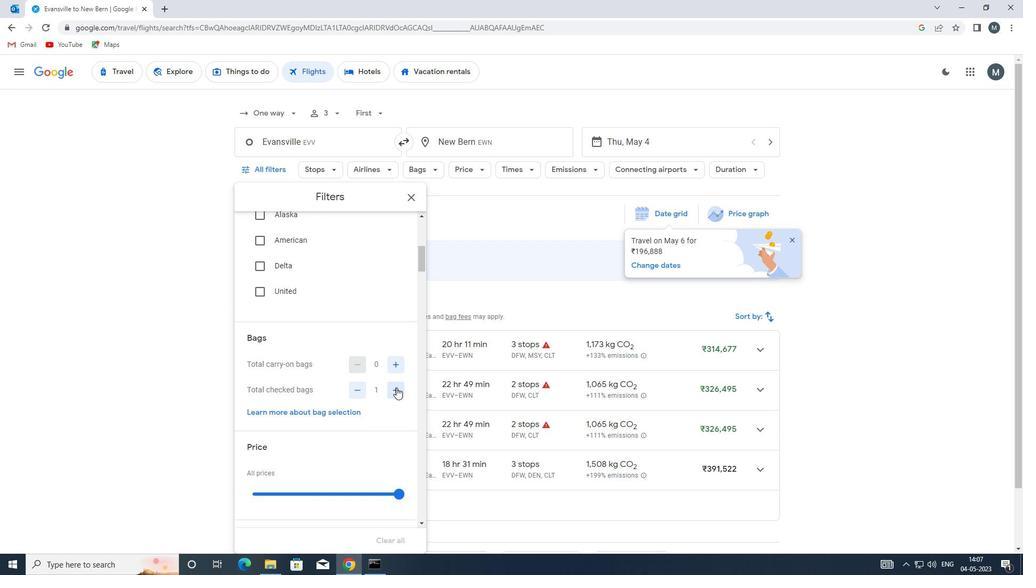 
Action: Mouse pressed left at (396, 387)
Screenshot: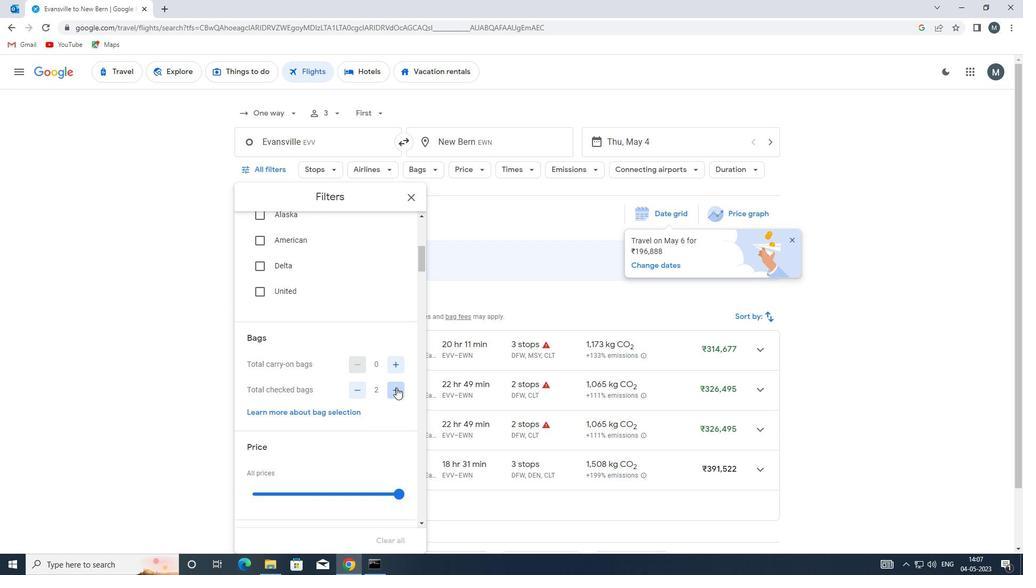 
Action: Mouse pressed left at (396, 387)
Screenshot: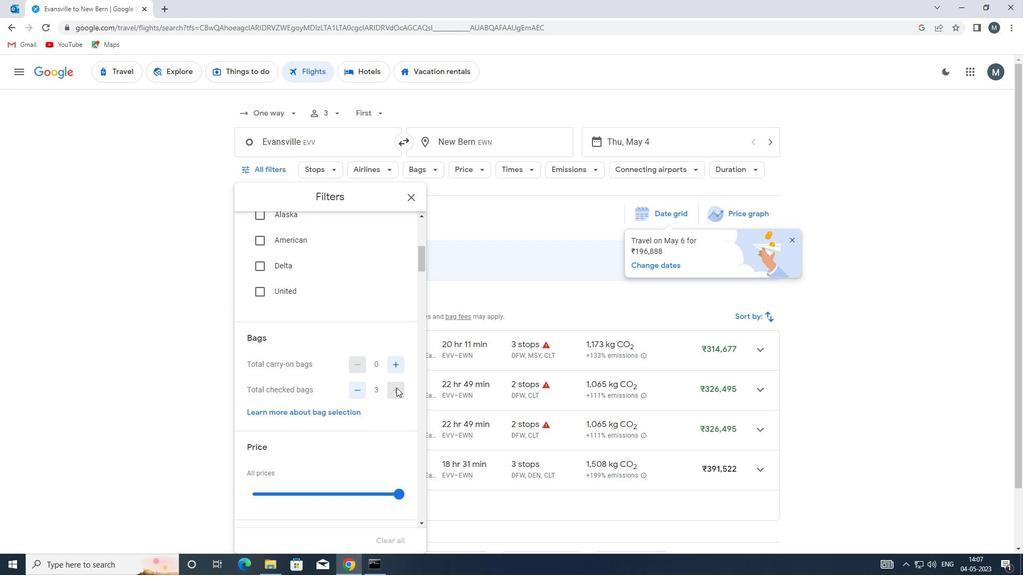 
Action: Mouse pressed left at (396, 387)
Screenshot: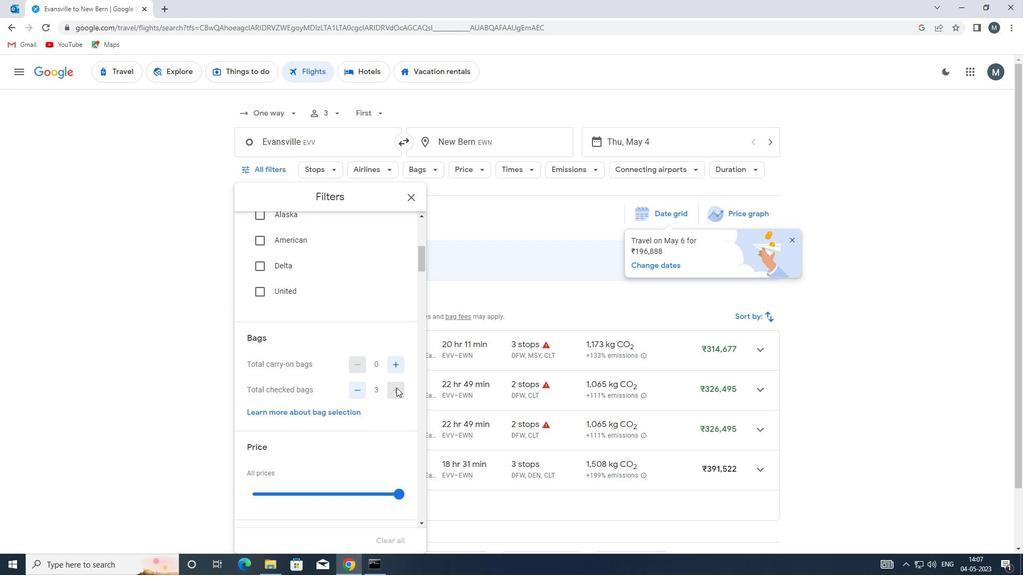 
Action: Mouse pressed left at (396, 387)
Screenshot: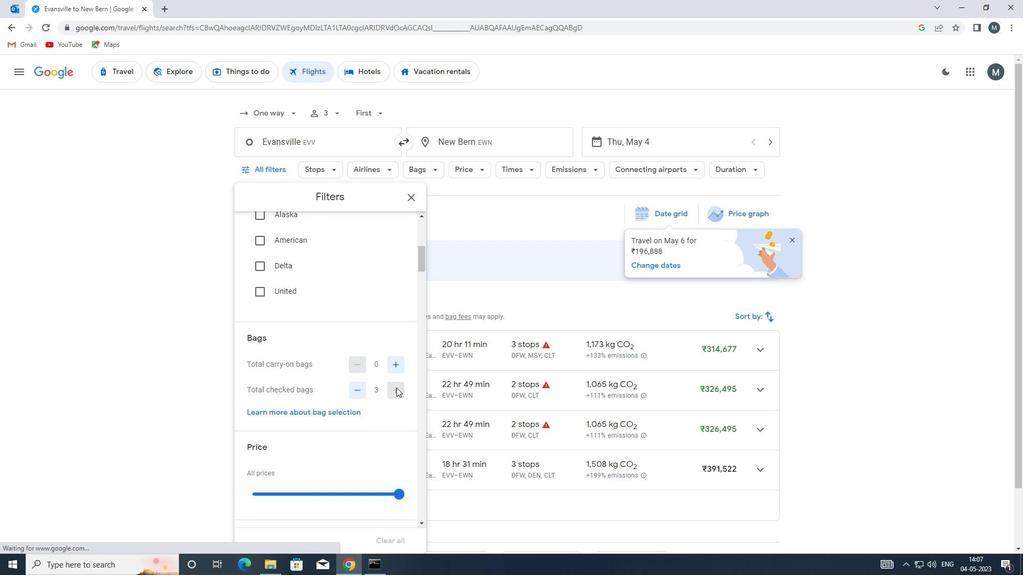
Action: Mouse moved to (387, 390)
Screenshot: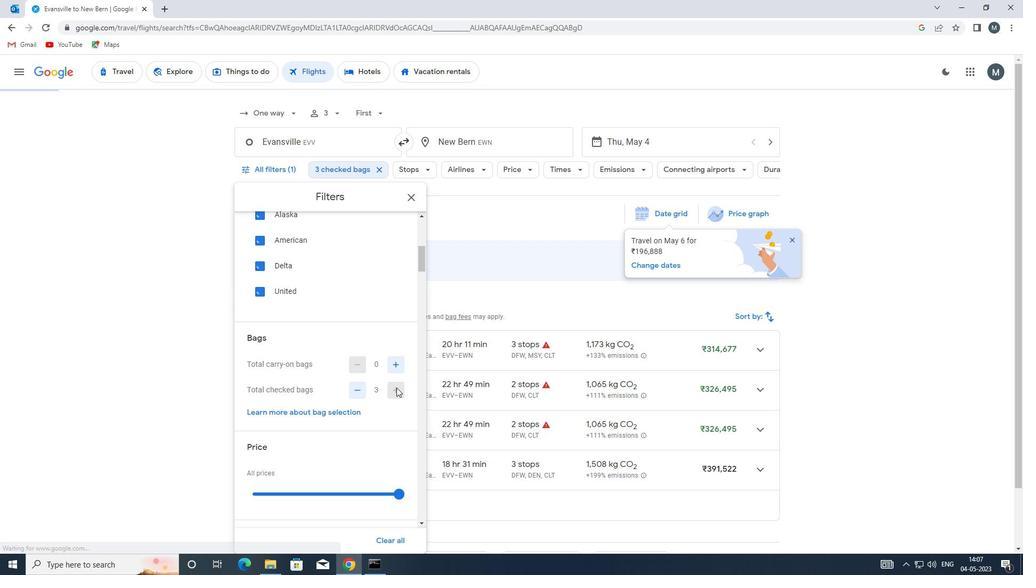 
Action: Mouse pressed left at (387, 390)
Screenshot: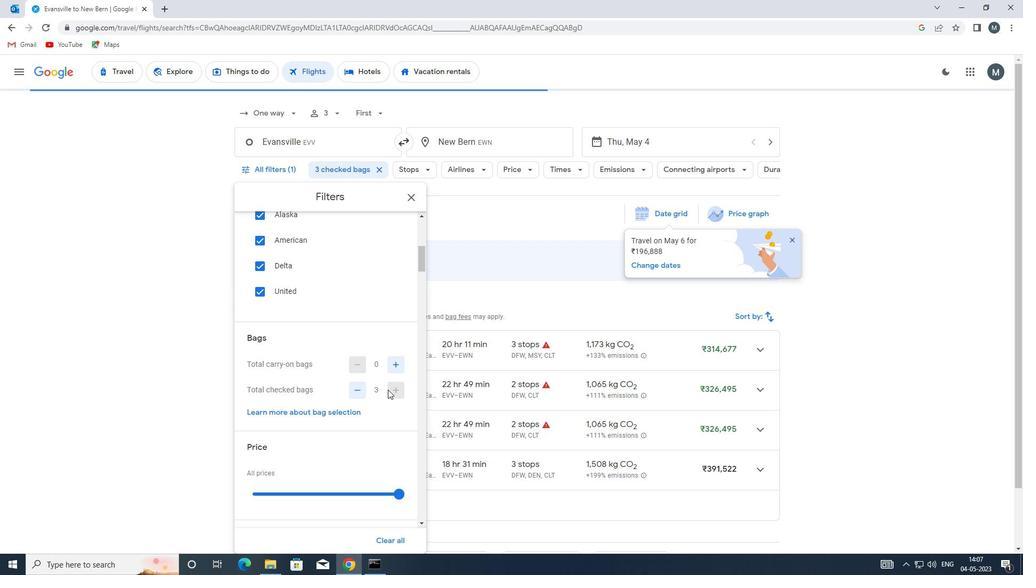 
Action: Mouse moved to (389, 390)
Screenshot: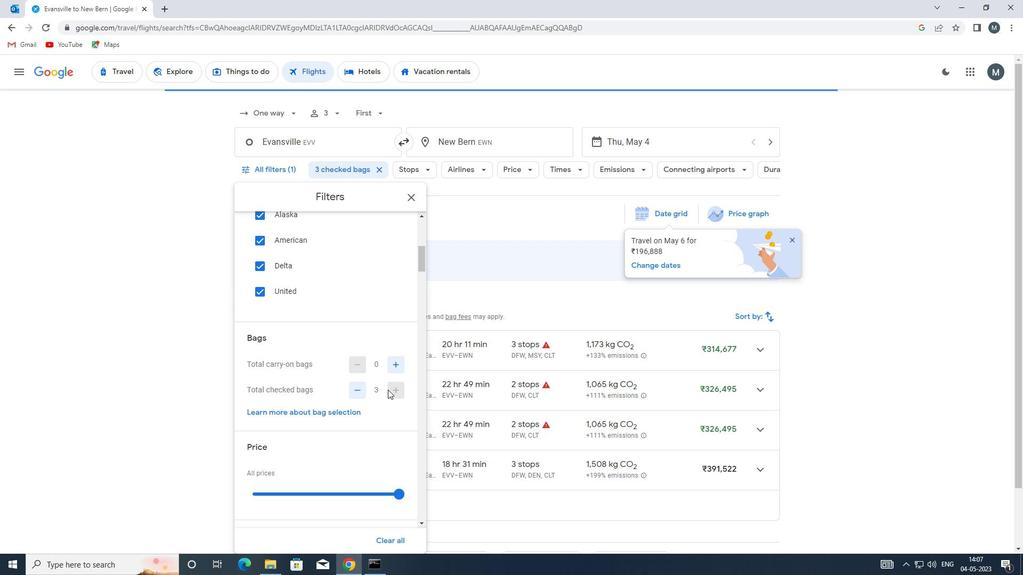 
Action: Mouse pressed left at (389, 390)
Screenshot: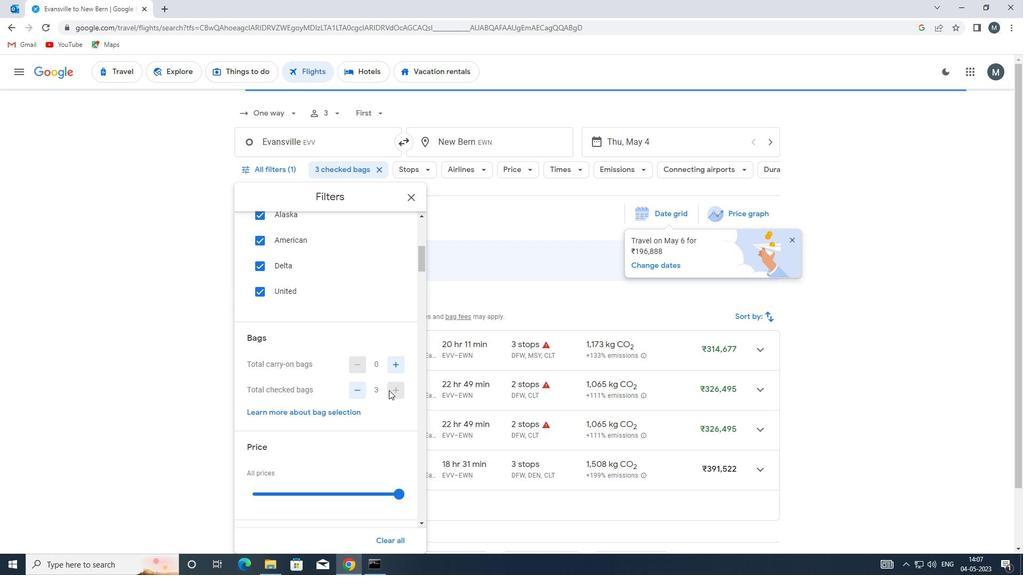 
Action: Mouse moved to (359, 390)
Screenshot: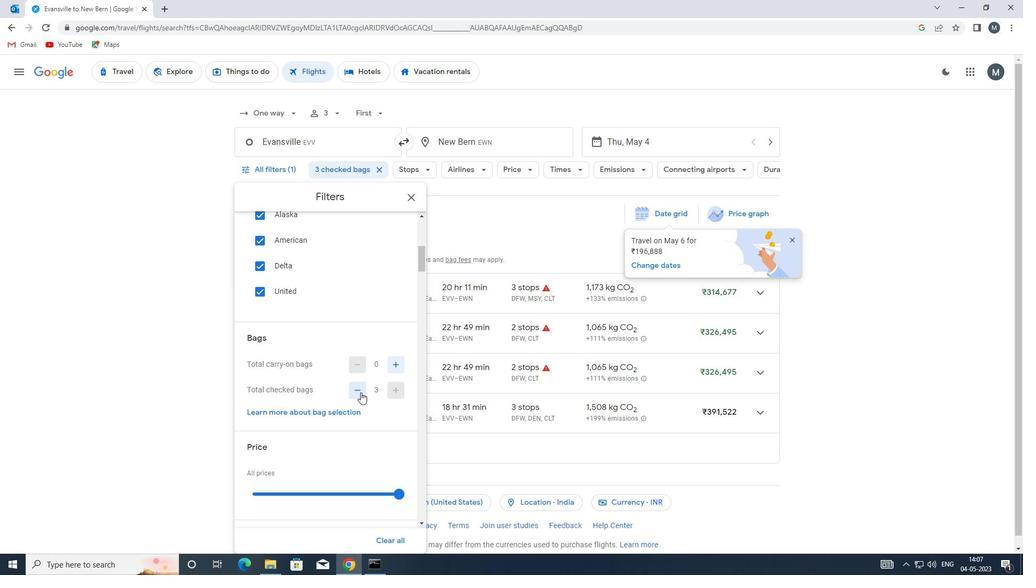 
Action: Mouse scrolled (359, 390) with delta (0, 0)
Screenshot: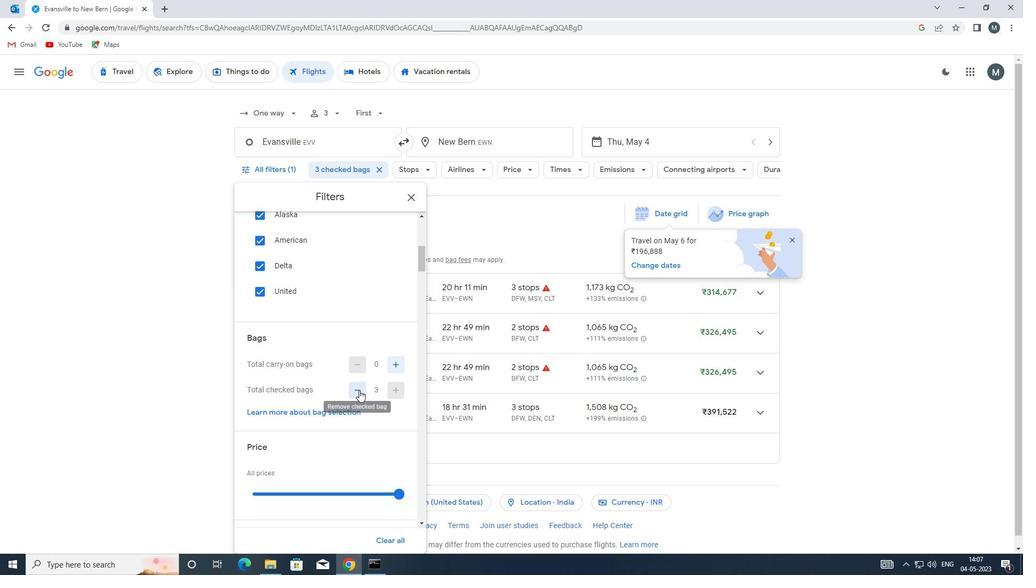 
Action: Mouse scrolled (359, 390) with delta (0, 0)
Screenshot: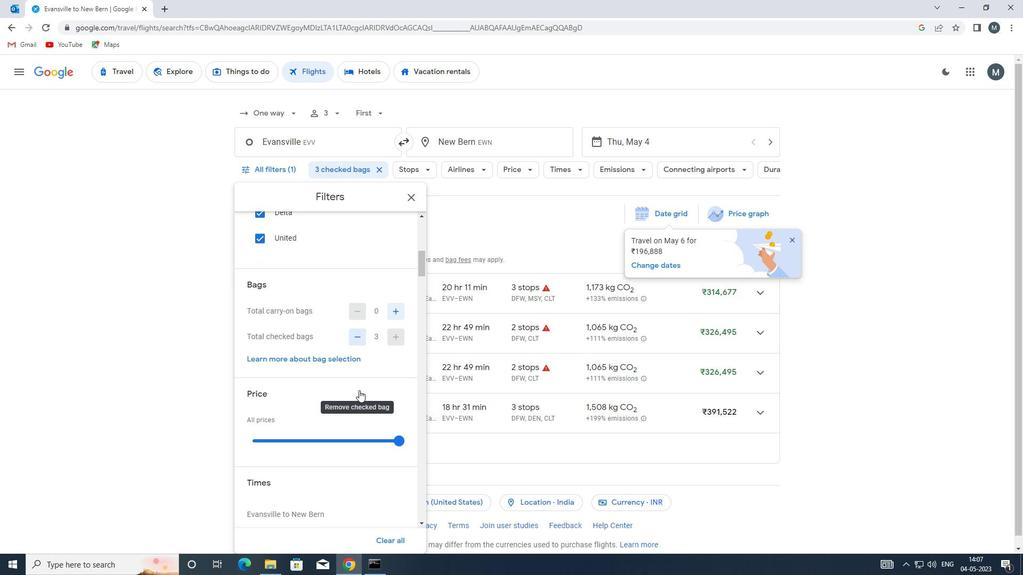 
Action: Mouse moved to (323, 382)
Screenshot: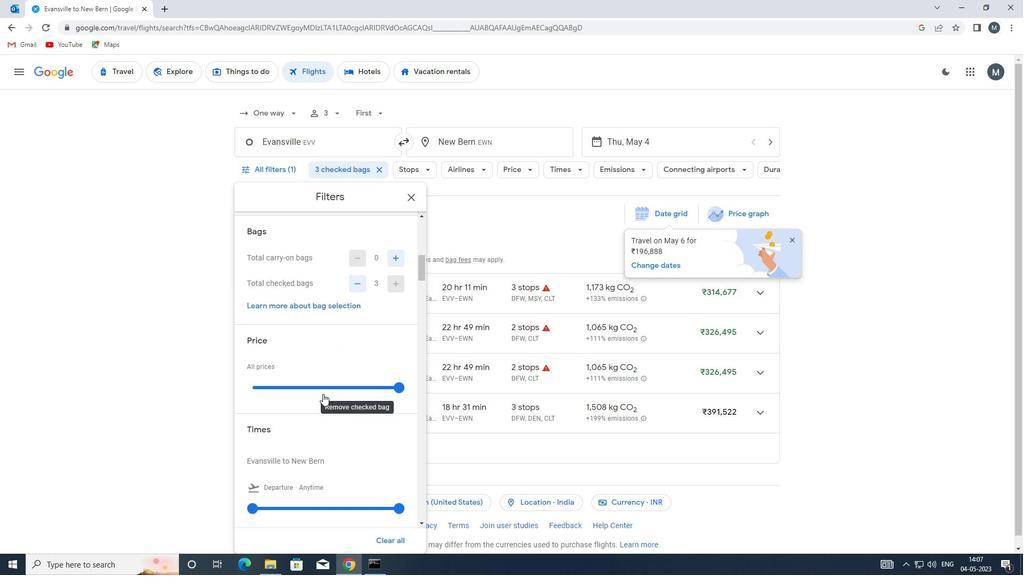 
Action: Mouse pressed left at (323, 382)
Screenshot: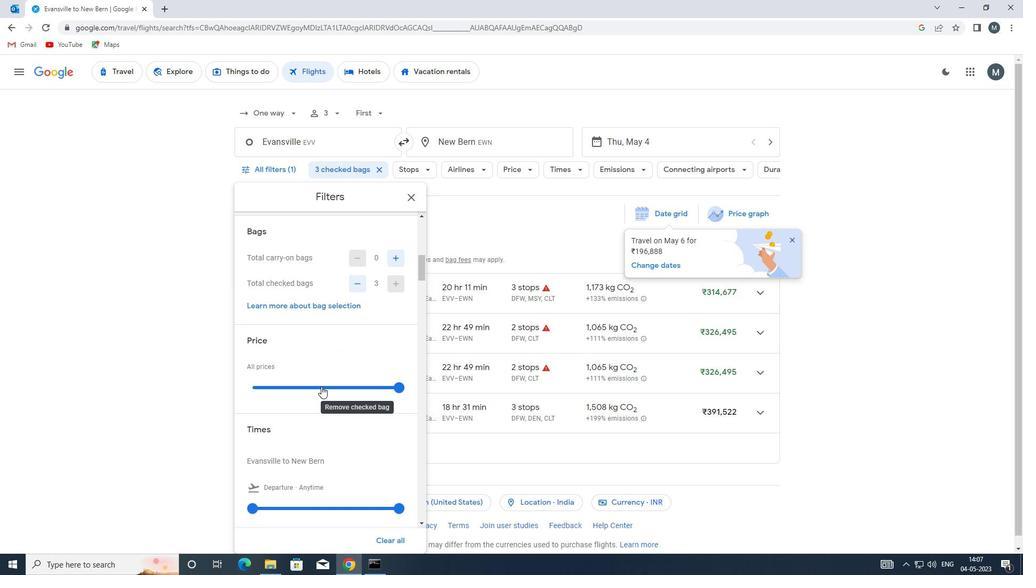 
Action: Mouse pressed left at (323, 382)
Screenshot: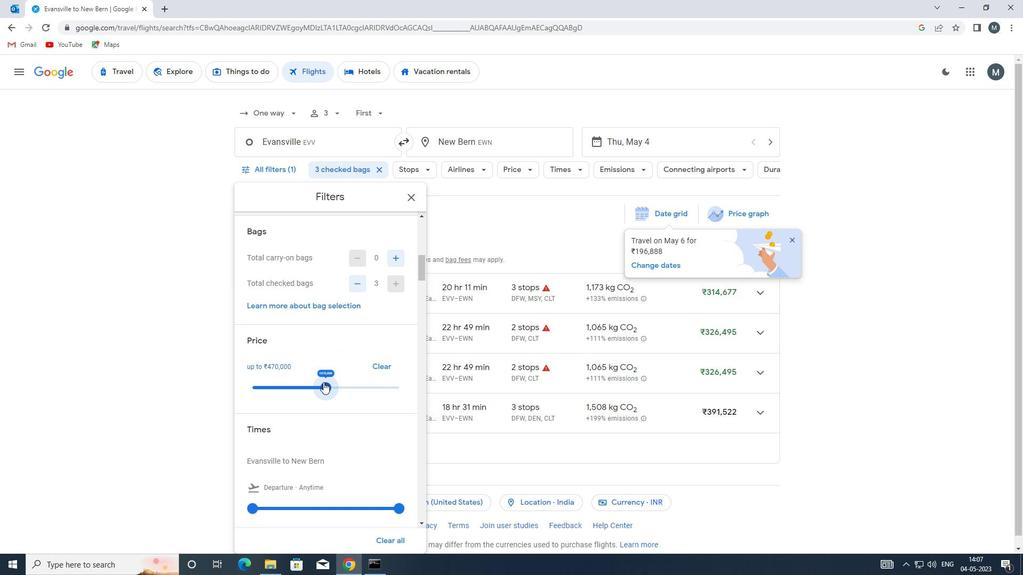 
Action: Mouse moved to (288, 376)
Screenshot: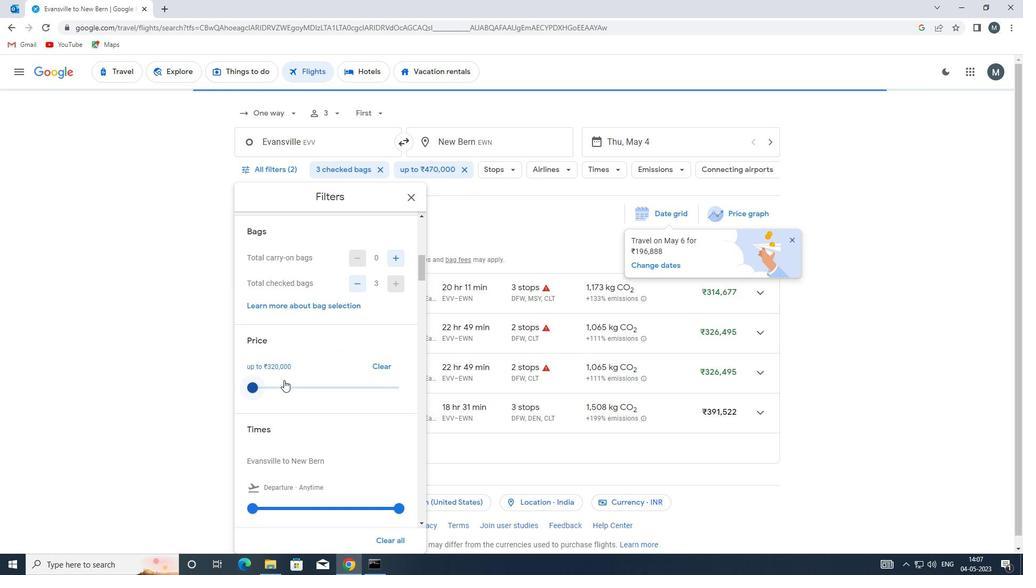 
Action: Mouse scrolled (288, 376) with delta (0, 0)
Screenshot: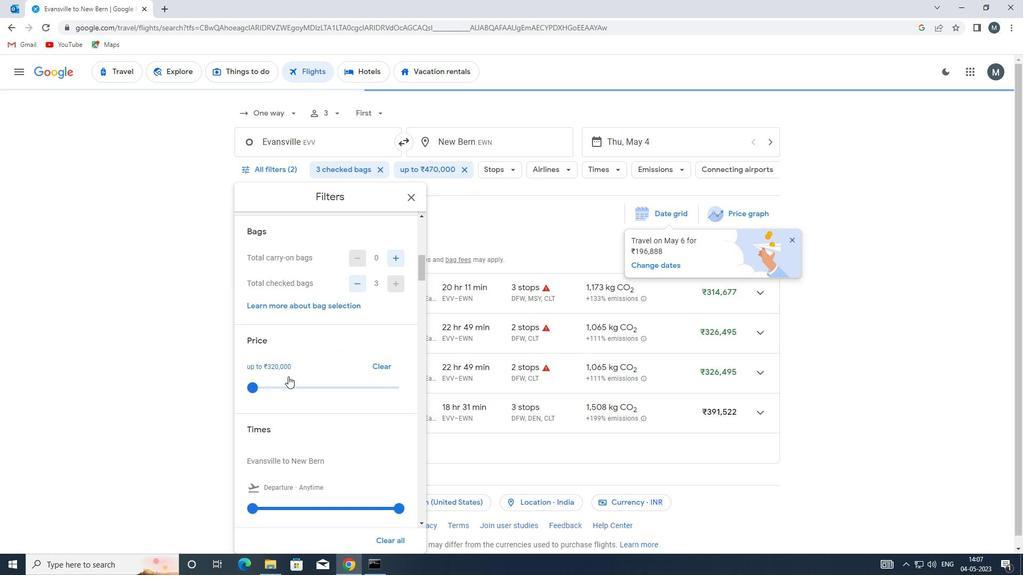 
Action: Mouse moved to (304, 372)
Screenshot: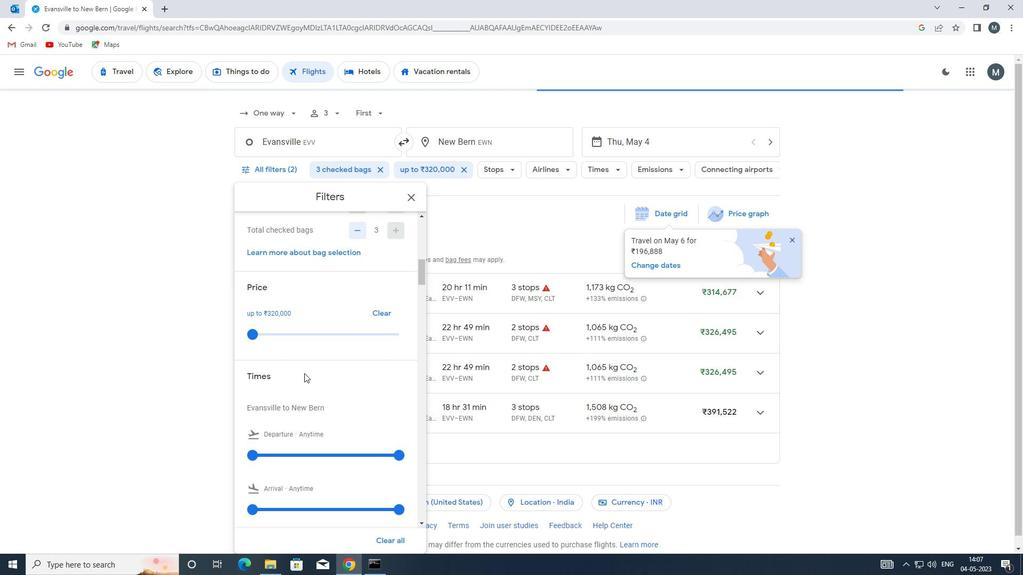 
Action: Mouse scrolled (304, 371) with delta (0, 0)
Screenshot: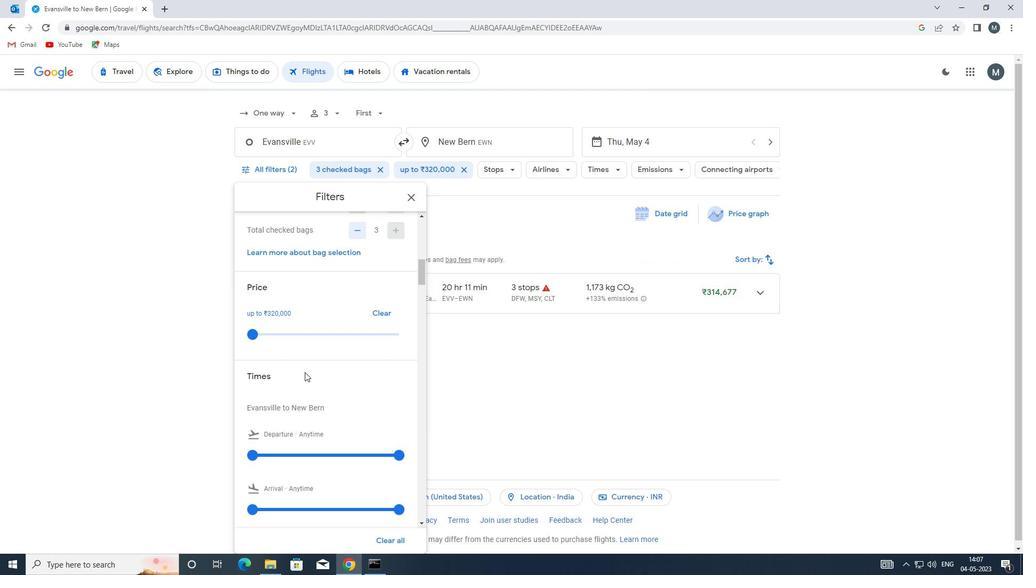 
Action: Mouse scrolled (304, 371) with delta (0, 0)
Screenshot: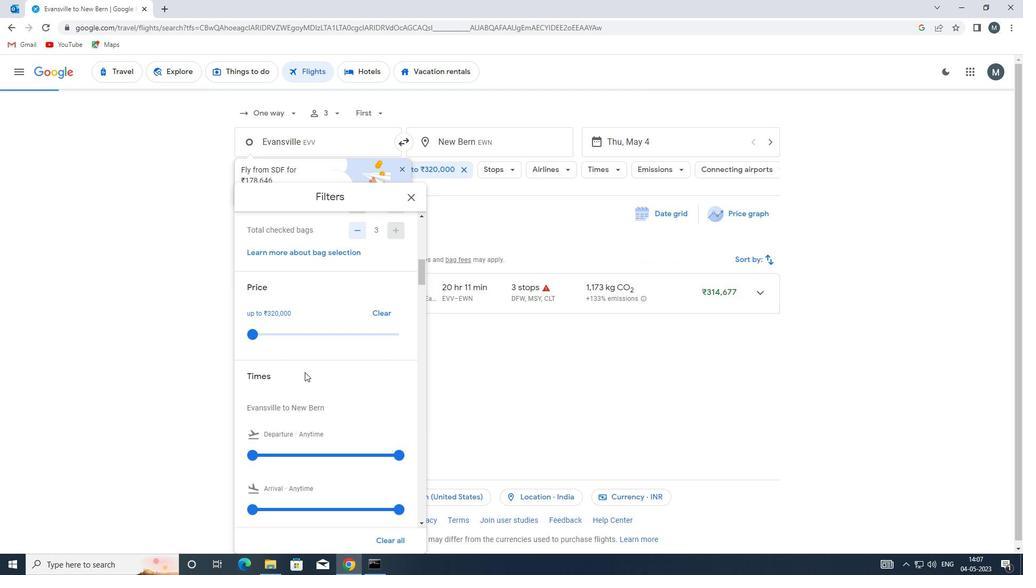 
Action: Mouse moved to (248, 350)
Screenshot: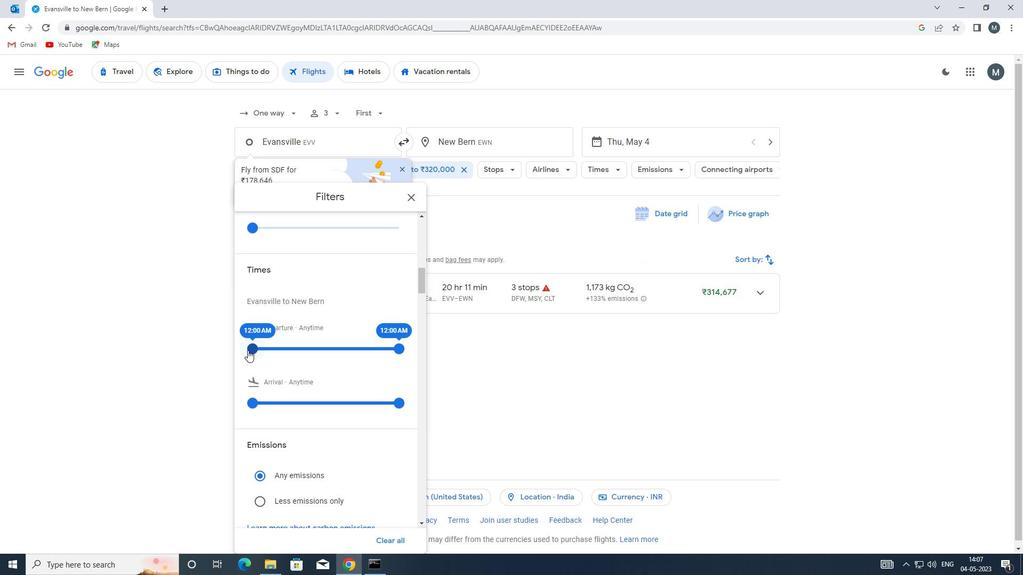 
Action: Mouse pressed left at (248, 350)
Screenshot: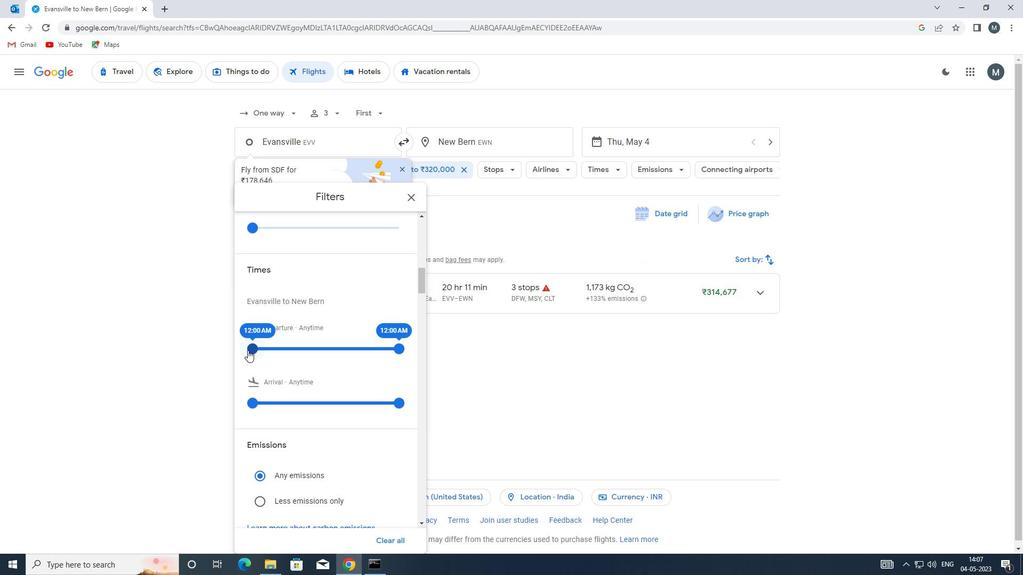 
Action: Mouse moved to (382, 361)
Screenshot: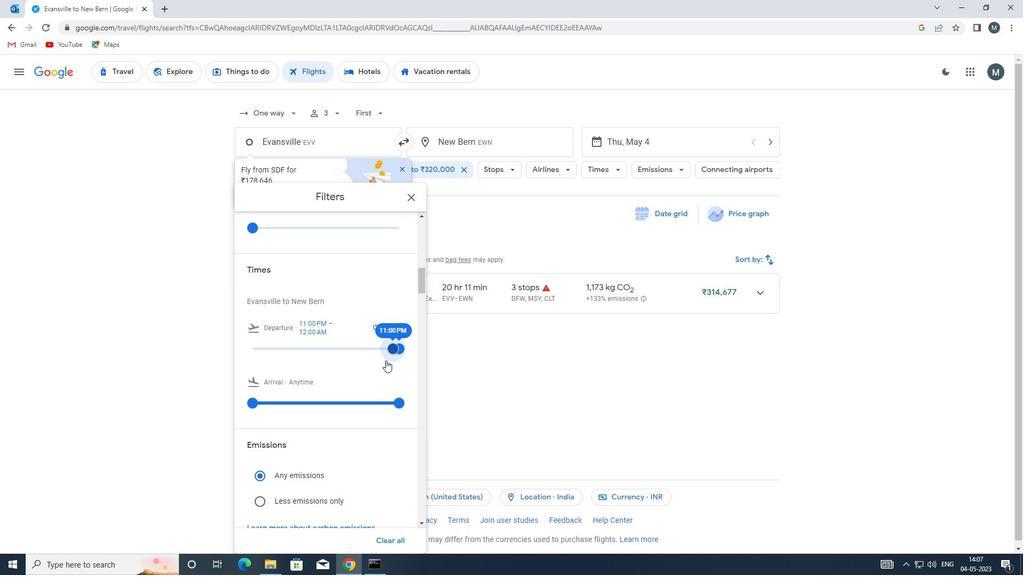 
Action: Mouse scrolled (382, 360) with delta (0, 0)
Screenshot: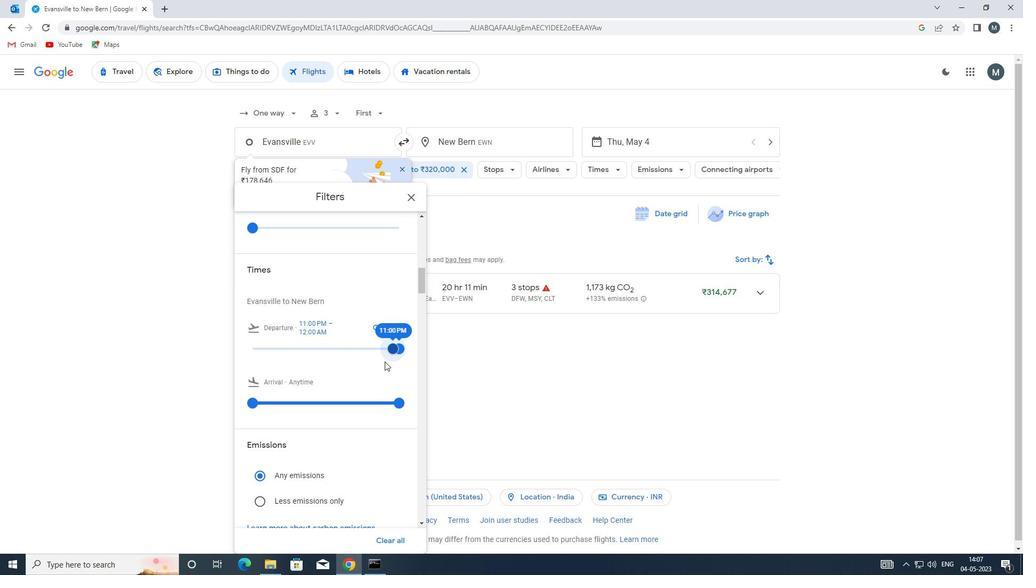 
Action: Mouse moved to (414, 195)
Screenshot: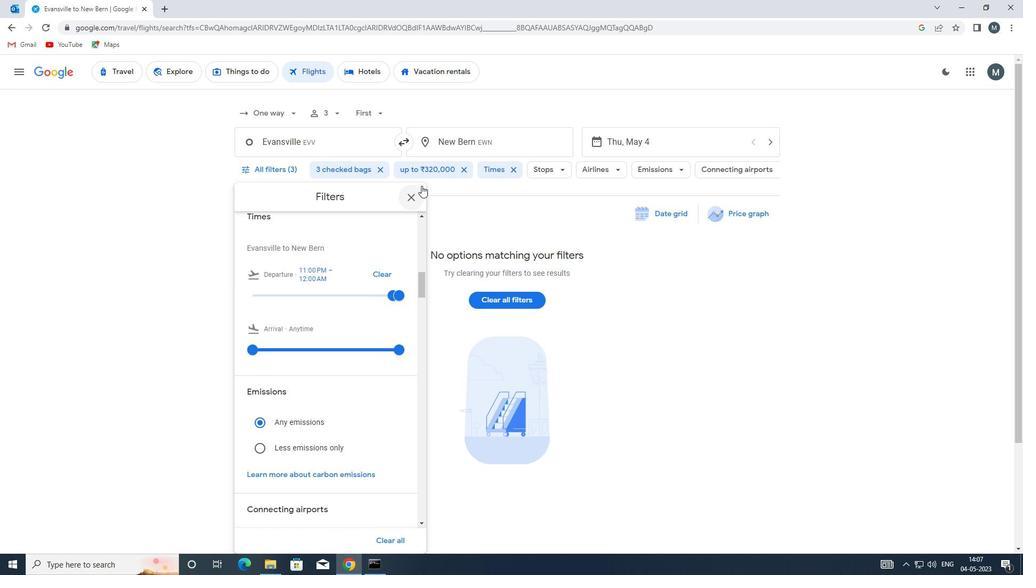 
Action: Mouse pressed left at (414, 195)
Screenshot: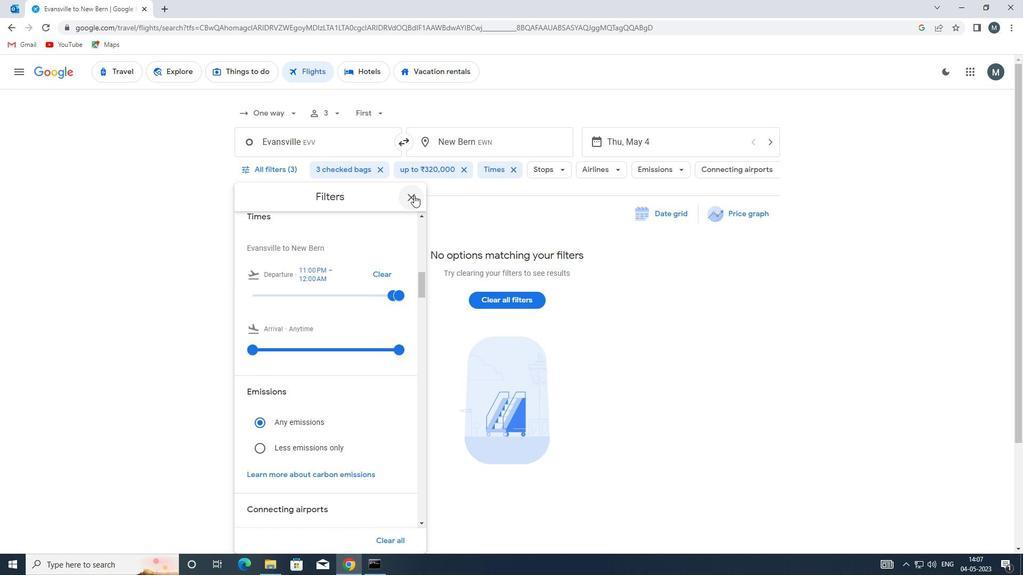 
Action: Mouse moved to (413, 199)
Screenshot: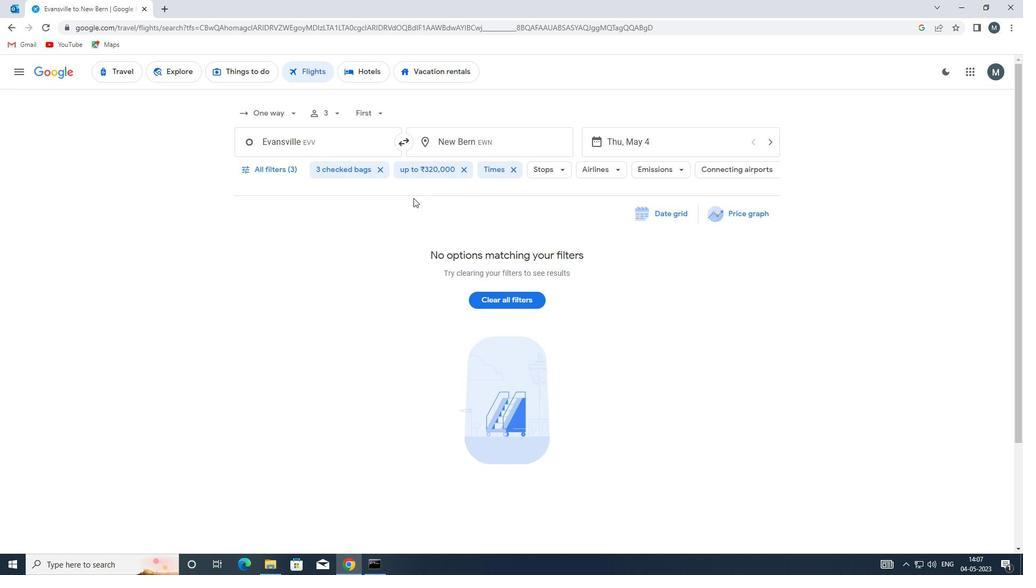 
